 Task: Find connections with filter location Chicacole with filter topic #Websitewith filter profile language French with filter current company Lufthansa Technik with filter school Institute For Technology and Management with filter industry Office Administration with filter service category AssistanceAdvertising with filter keywords title Branch Manager
Action: Mouse moved to (486, 67)
Screenshot: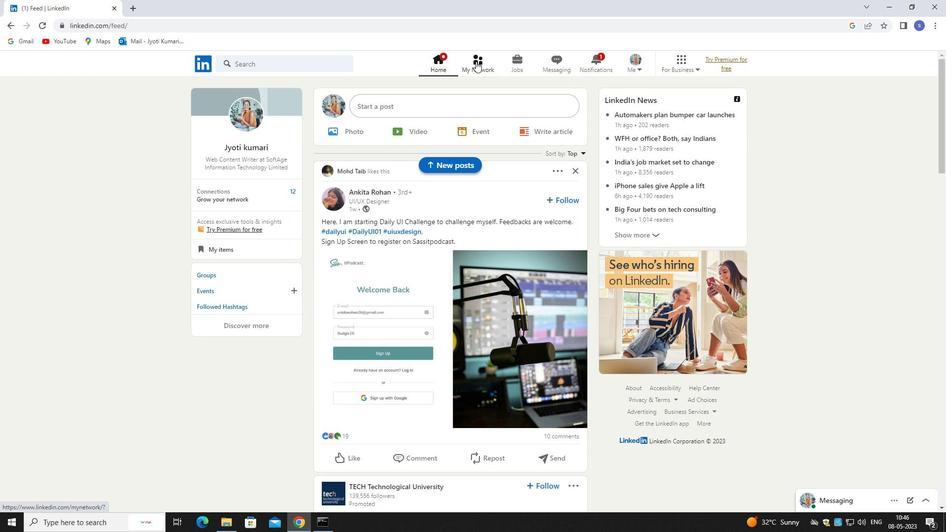 
Action: Mouse pressed left at (486, 67)
Screenshot: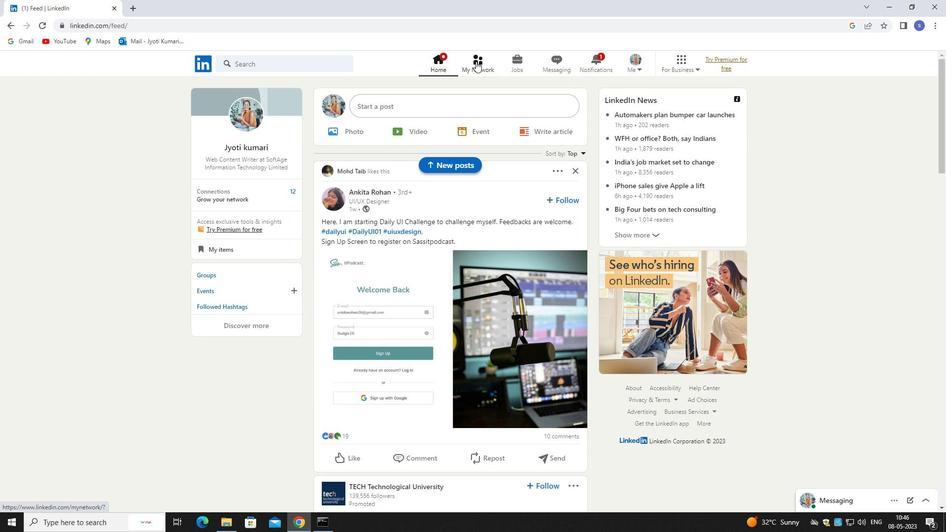 
Action: Mouse moved to (487, 67)
Screenshot: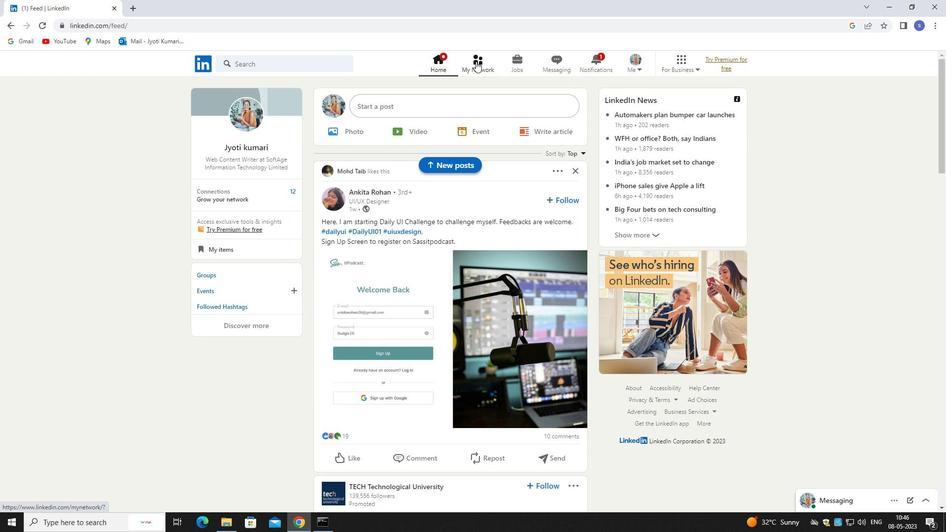 
Action: Mouse pressed left at (487, 67)
Screenshot: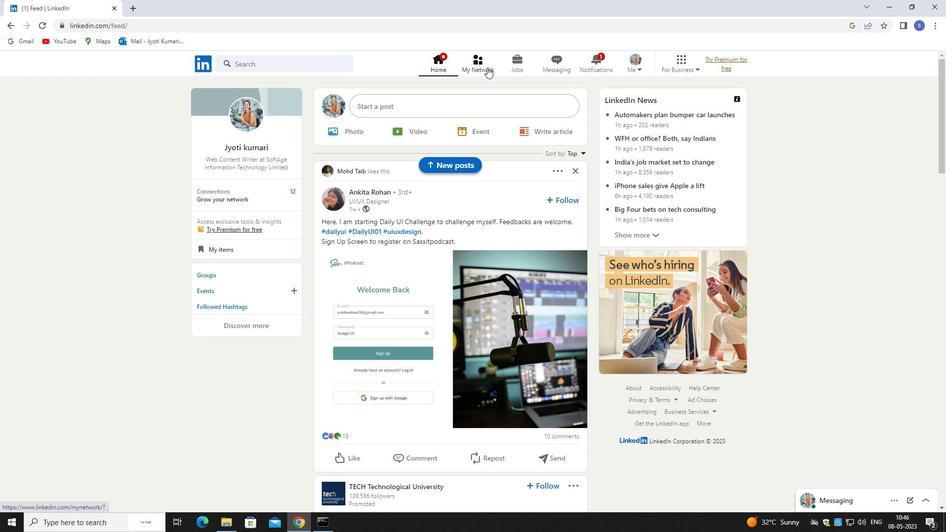 
Action: Mouse moved to (315, 119)
Screenshot: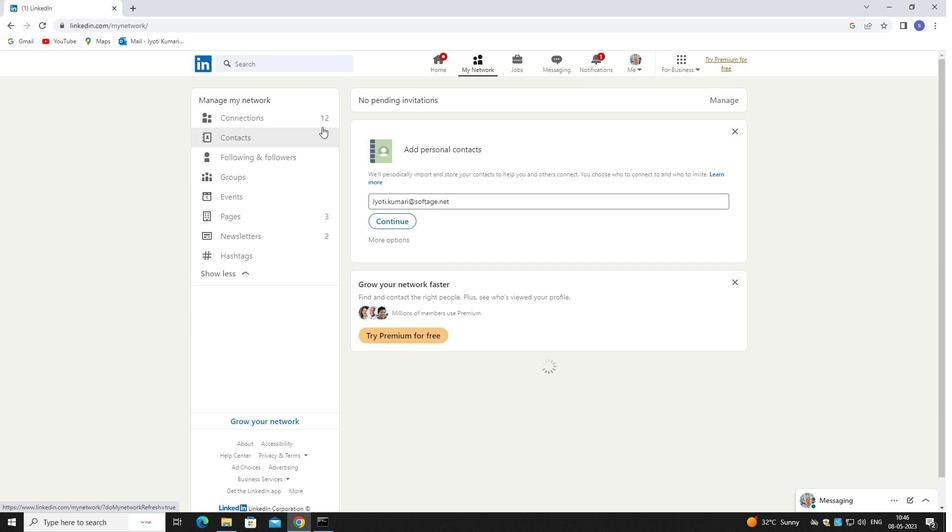 
Action: Mouse pressed left at (315, 119)
Screenshot: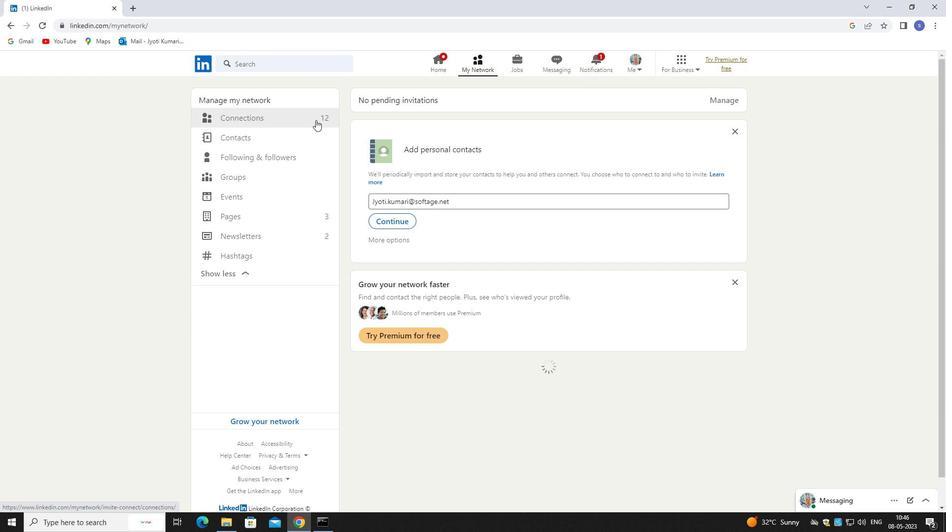 
Action: Mouse moved to (314, 118)
Screenshot: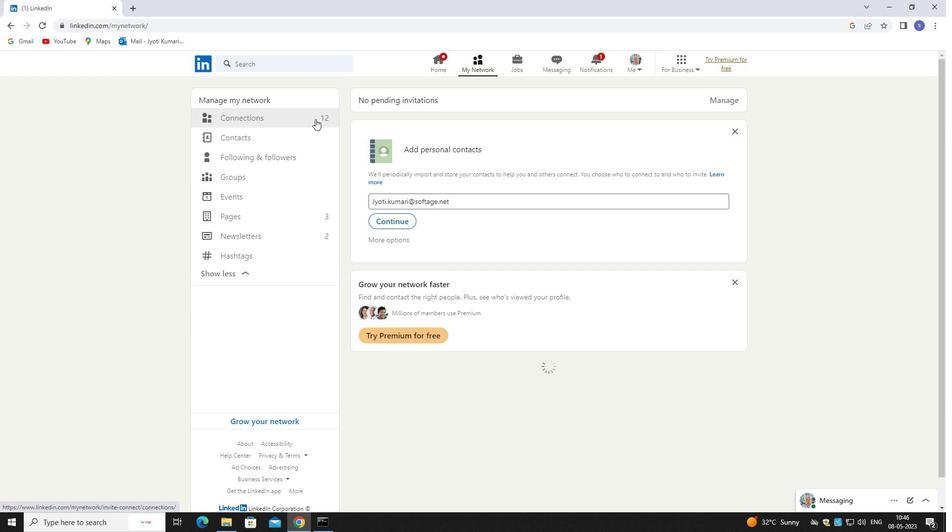 
Action: Mouse pressed left at (314, 118)
Screenshot: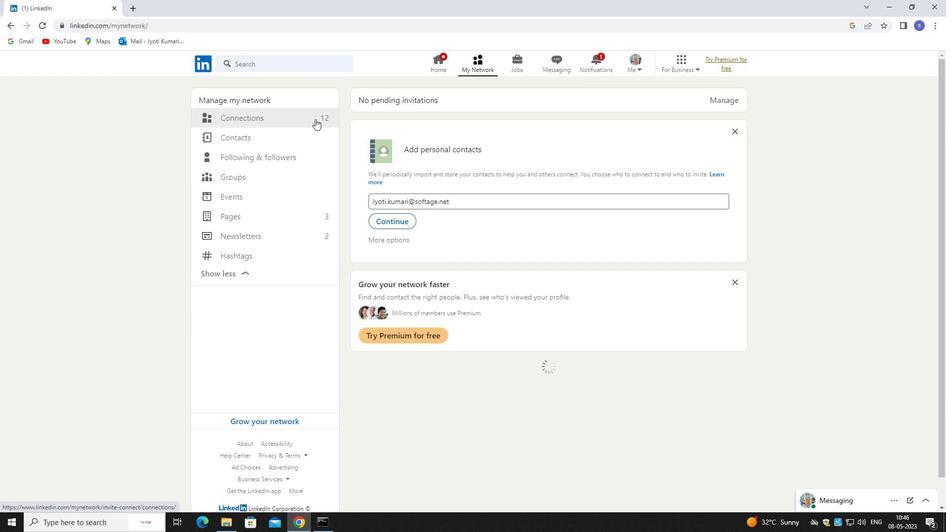 
Action: Mouse moved to (521, 115)
Screenshot: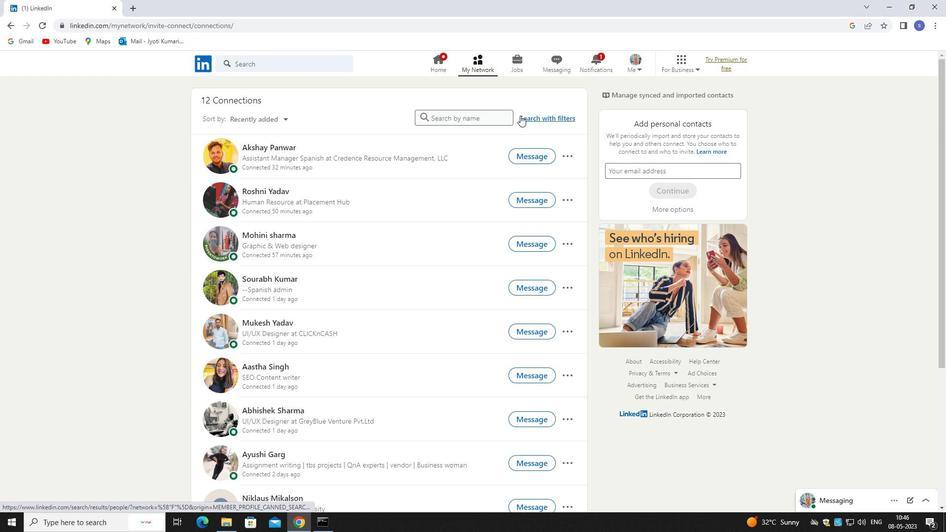 
Action: Mouse pressed left at (521, 115)
Screenshot: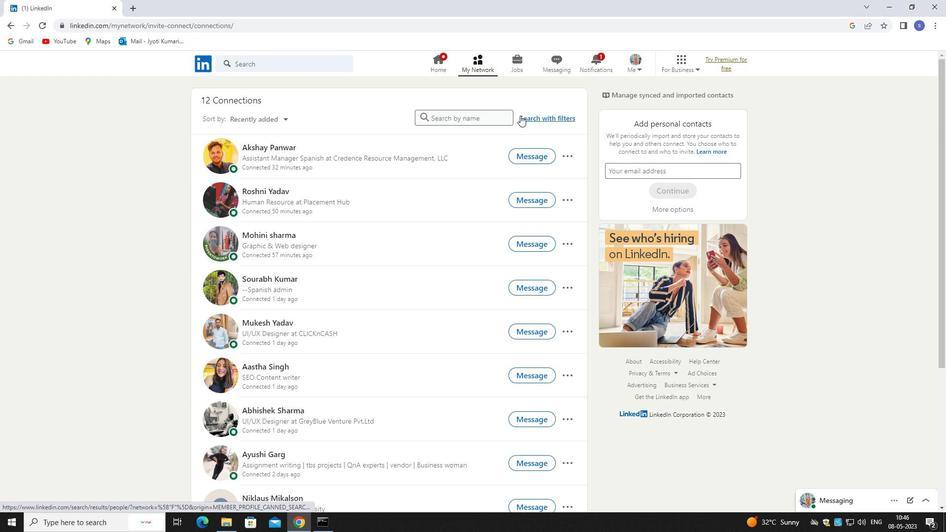 
Action: Mouse pressed left at (521, 115)
Screenshot: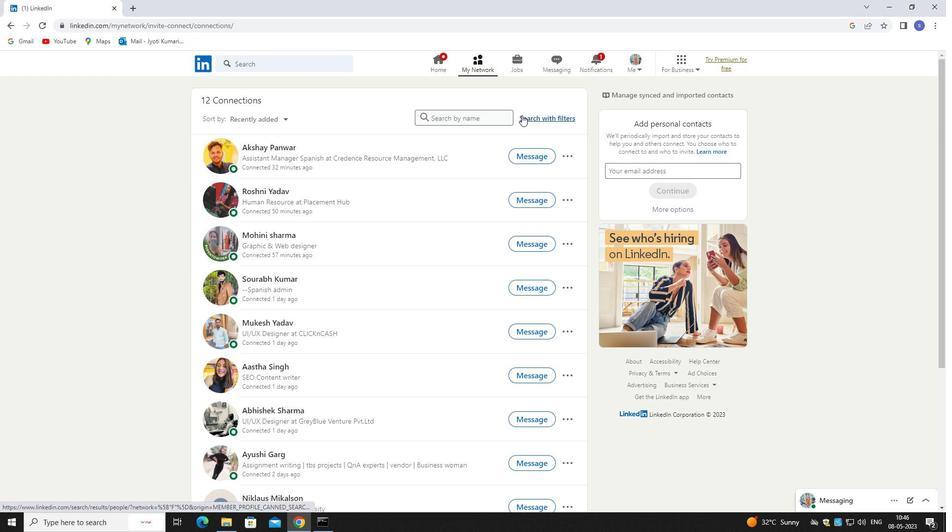 
Action: Mouse moved to (501, 91)
Screenshot: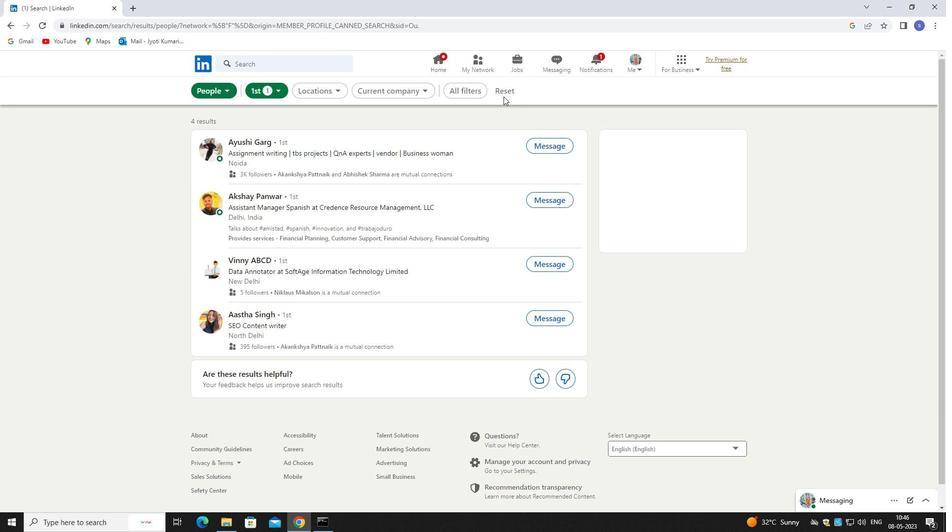
Action: Mouse pressed left at (501, 91)
Screenshot: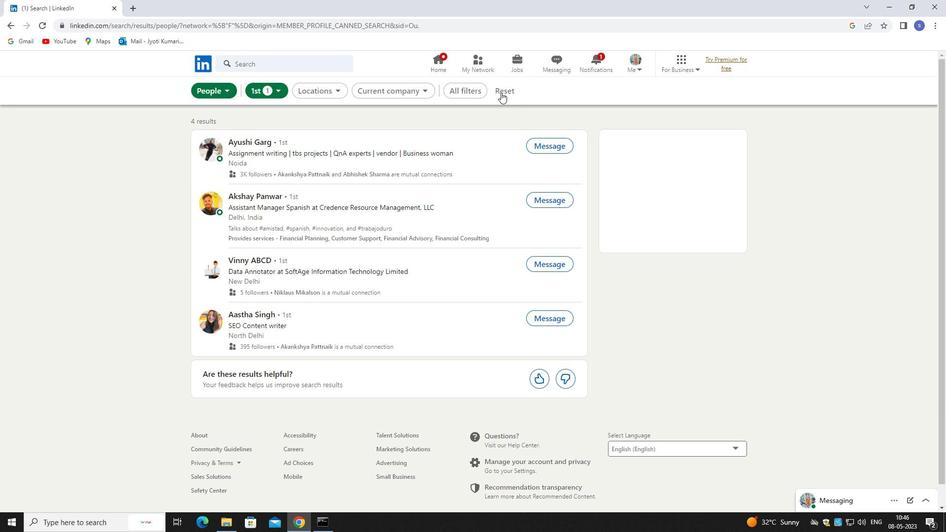 
Action: Mouse moved to (490, 88)
Screenshot: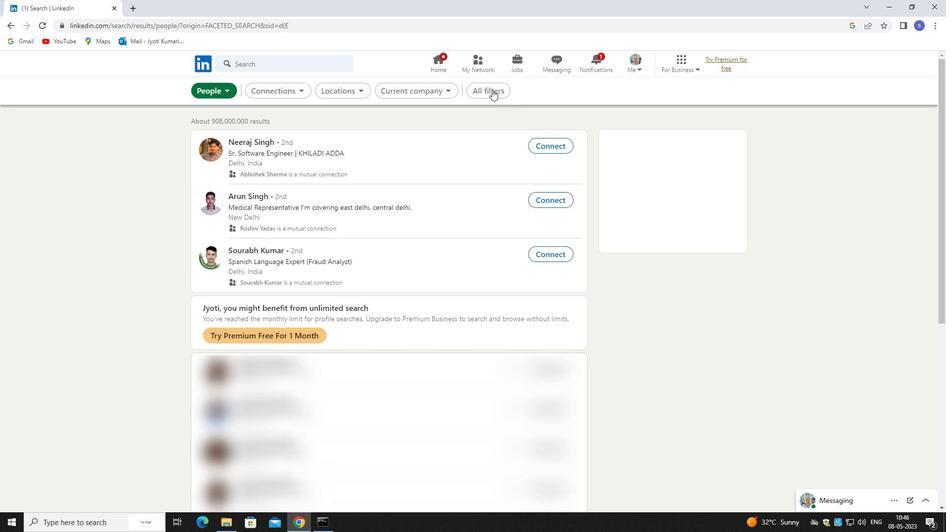 
Action: Mouse pressed left at (490, 88)
Screenshot: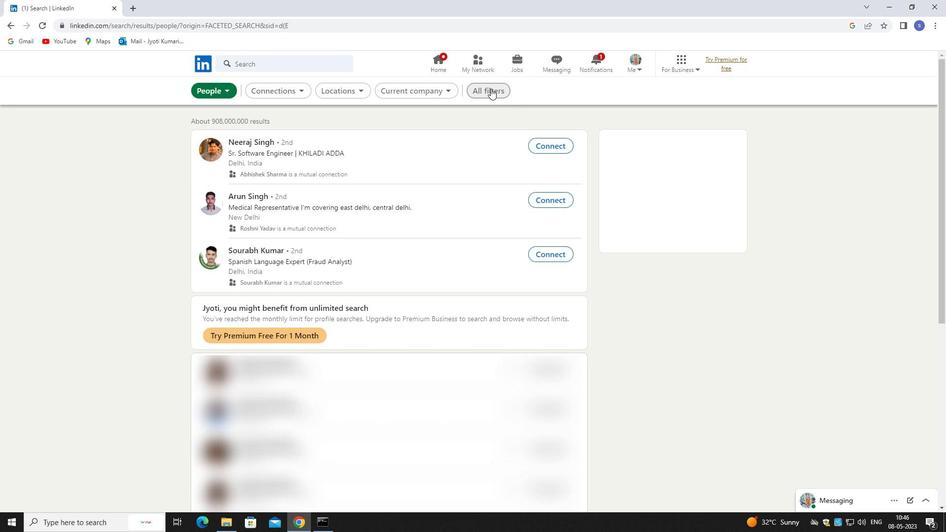 
Action: Mouse moved to (834, 387)
Screenshot: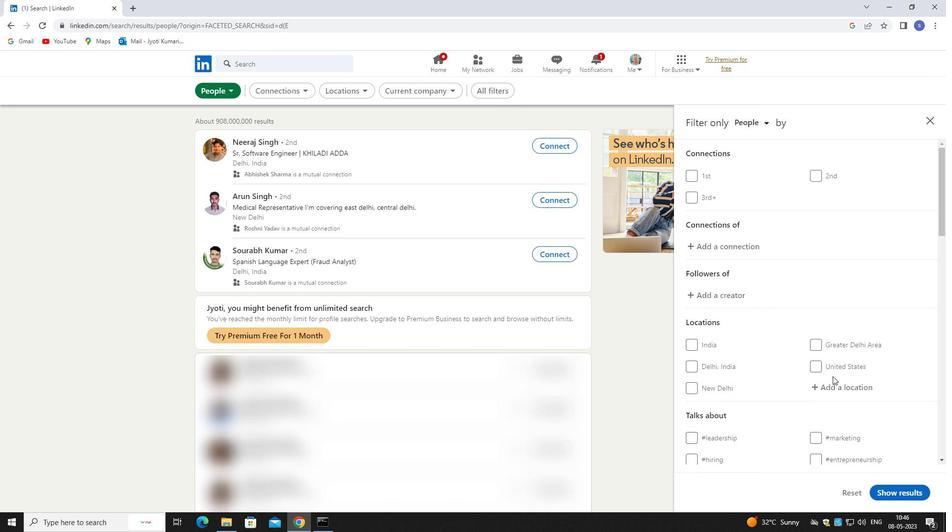 
Action: Mouse pressed left at (834, 387)
Screenshot: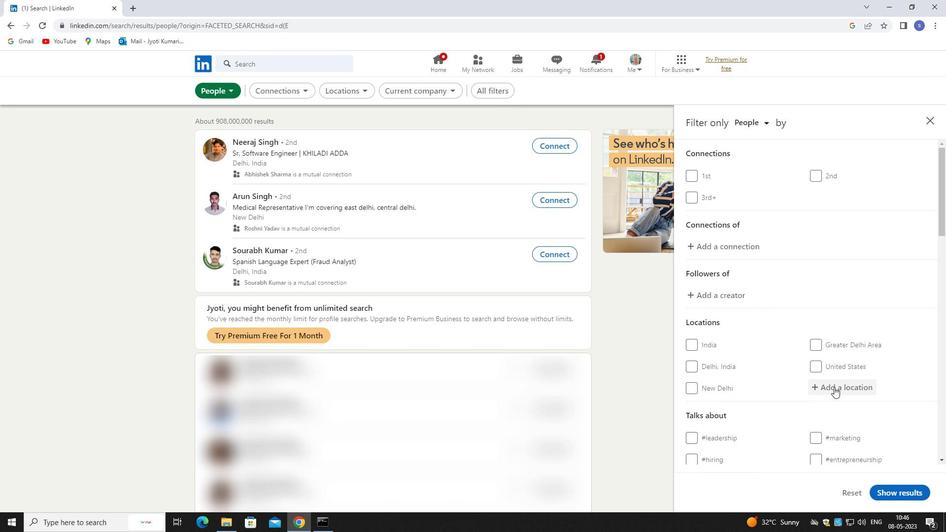 
Action: Mouse moved to (834, 387)
Screenshot: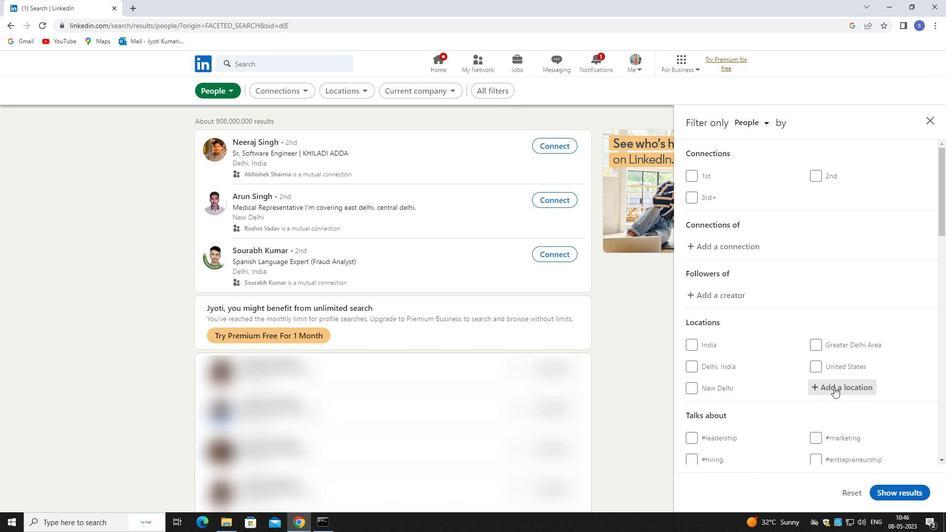 
Action: Key pressed <Key.shift>CHICA
Screenshot: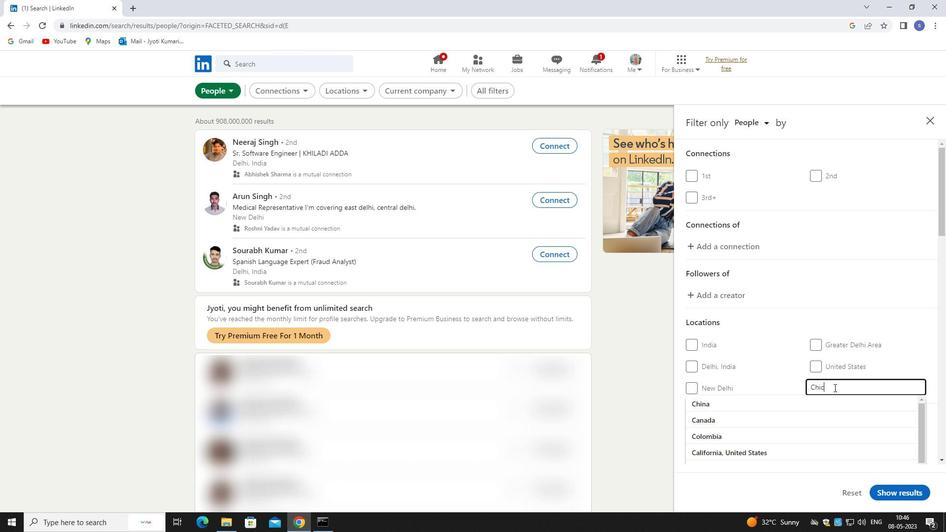 
Action: Mouse moved to (842, 415)
Screenshot: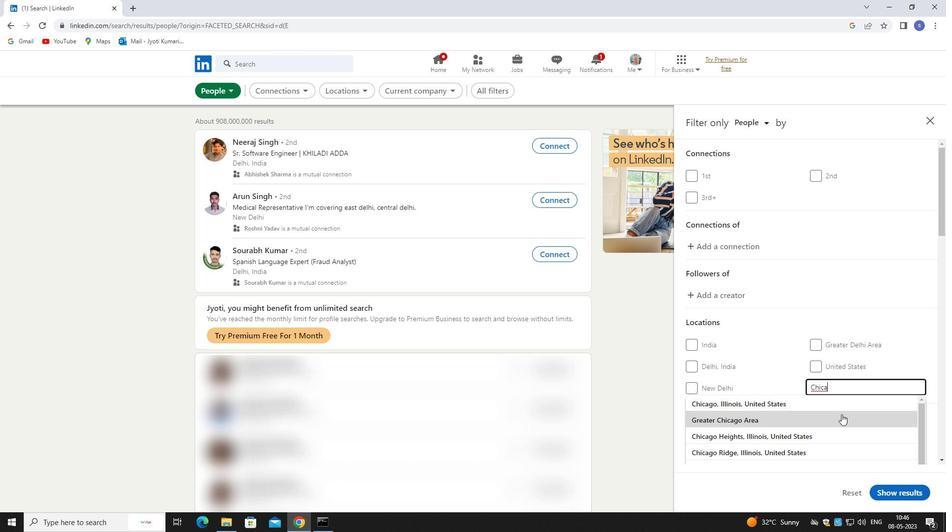
Action: Key pressed COLE
Screenshot: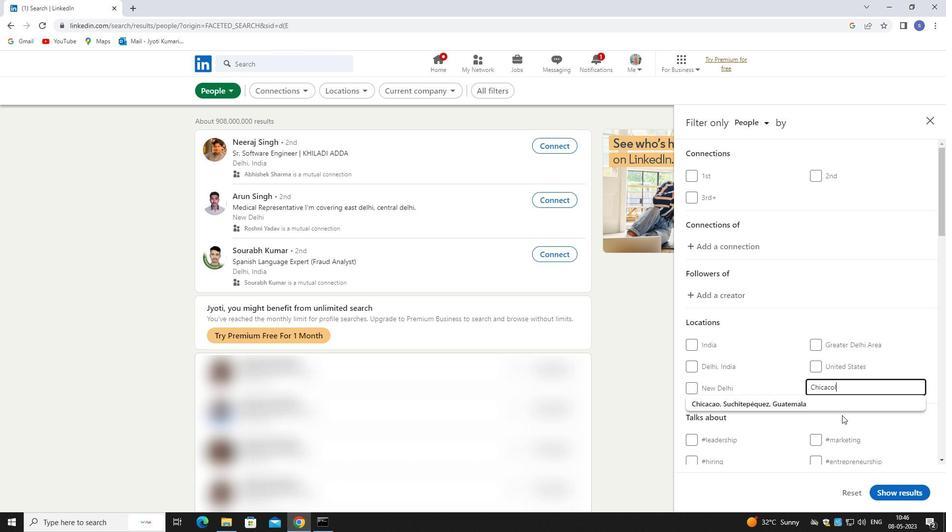 
Action: Mouse moved to (847, 405)
Screenshot: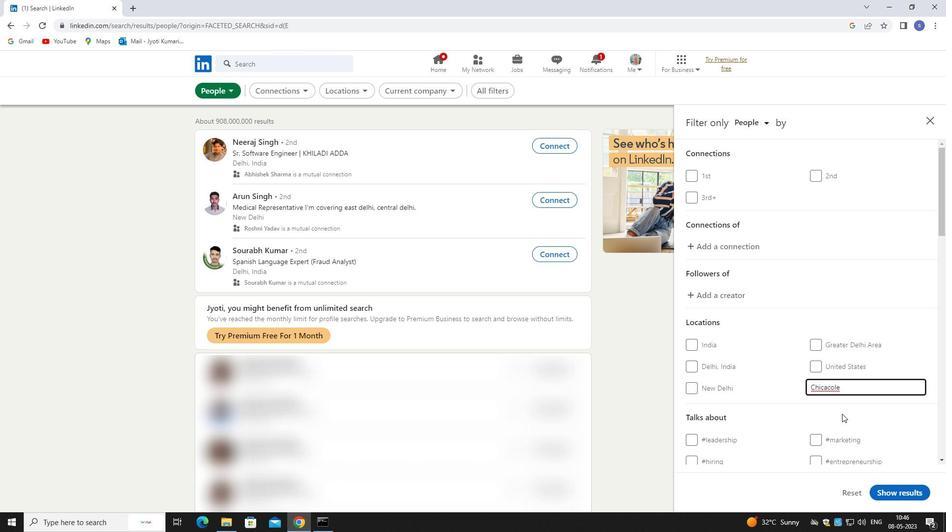 
Action: Key pressed <Key.enter>
Screenshot: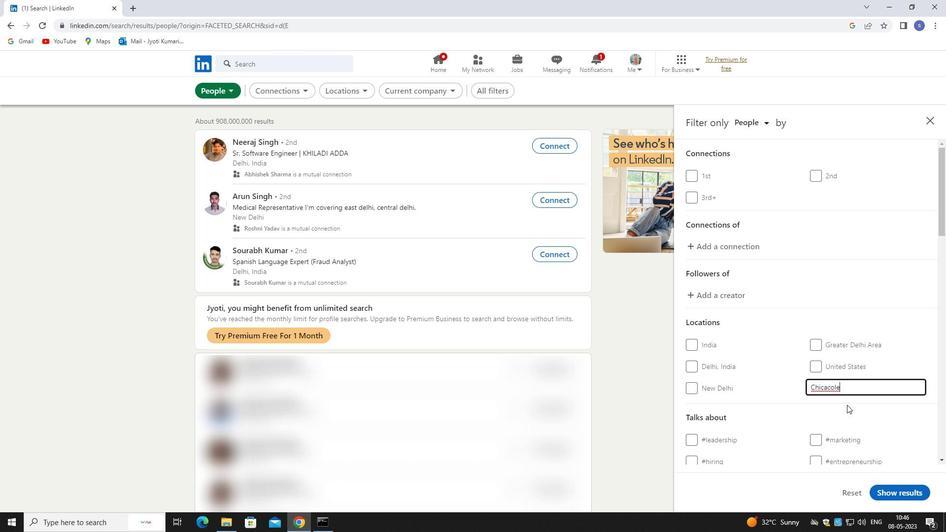 
Action: Mouse moved to (848, 405)
Screenshot: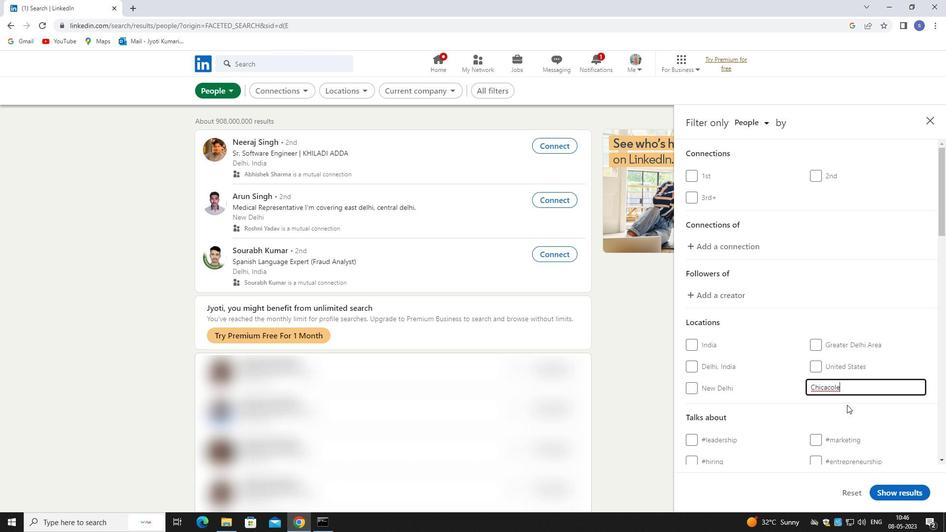 
Action: Mouse scrolled (848, 404) with delta (0, 0)
Screenshot: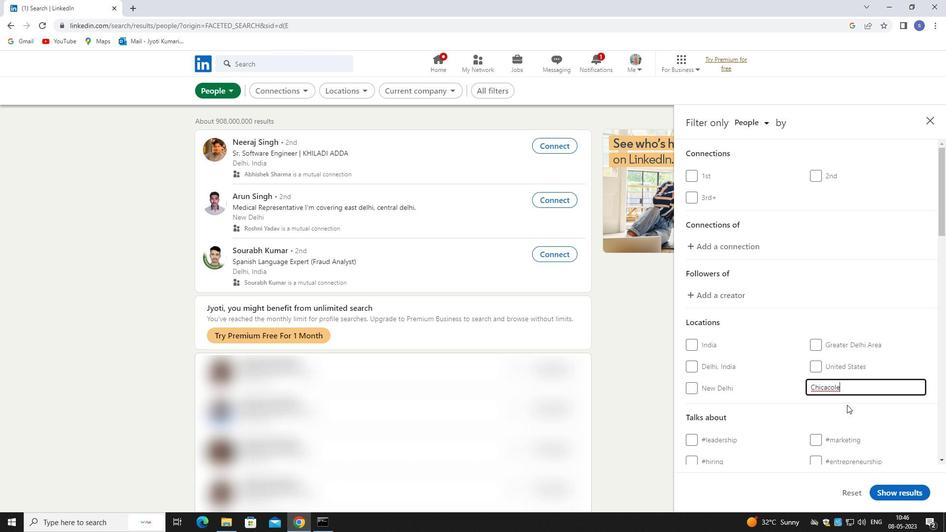 
Action: Mouse moved to (853, 407)
Screenshot: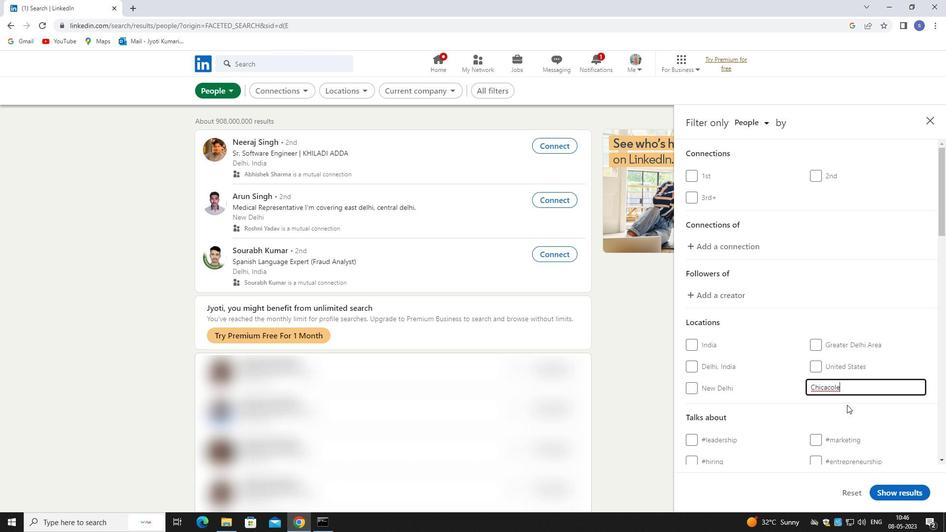 
Action: Mouse scrolled (853, 406) with delta (0, 0)
Screenshot: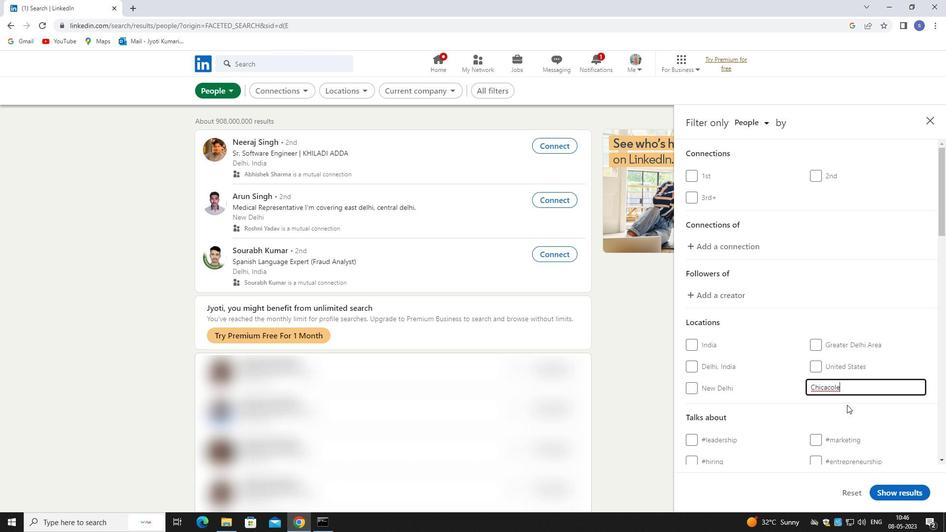 
Action: Mouse moved to (855, 408)
Screenshot: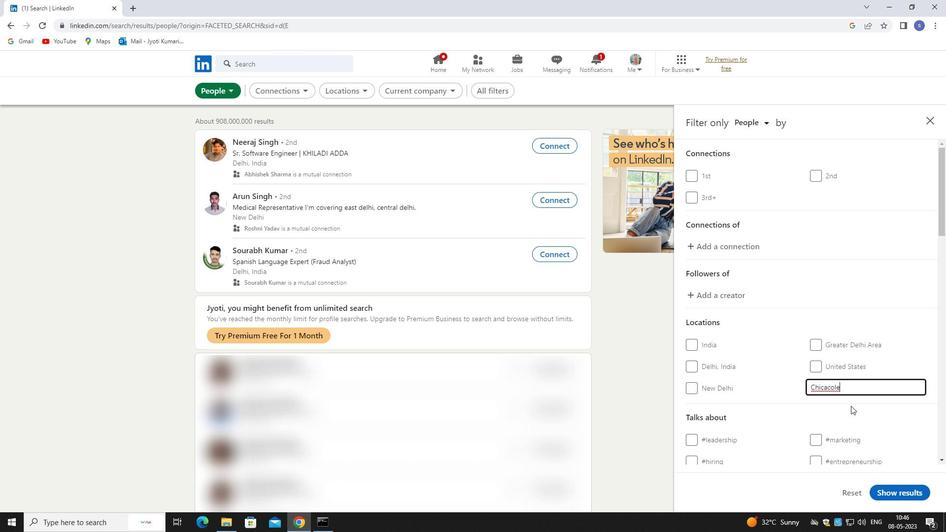 
Action: Mouse scrolled (855, 408) with delta (0, 0)
Screenshot: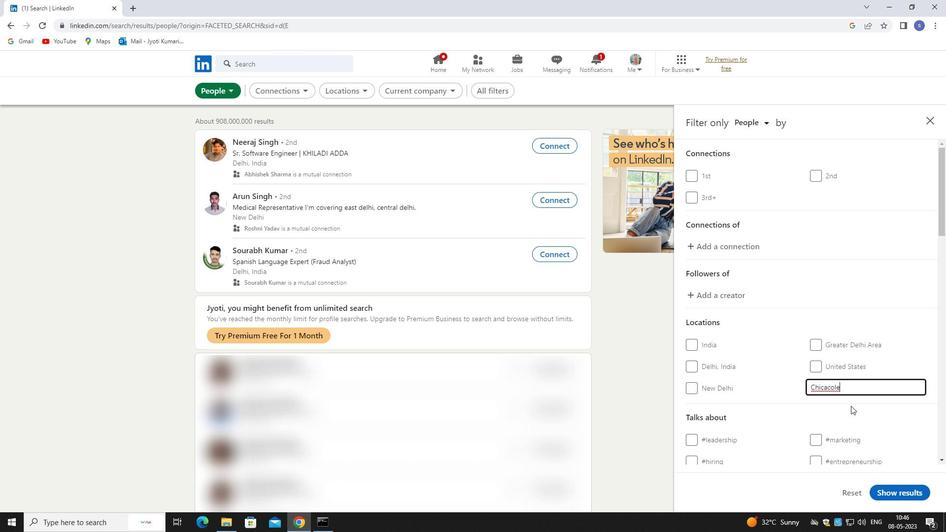 
Action: Mouse moved to (849, 334)
Screenshot: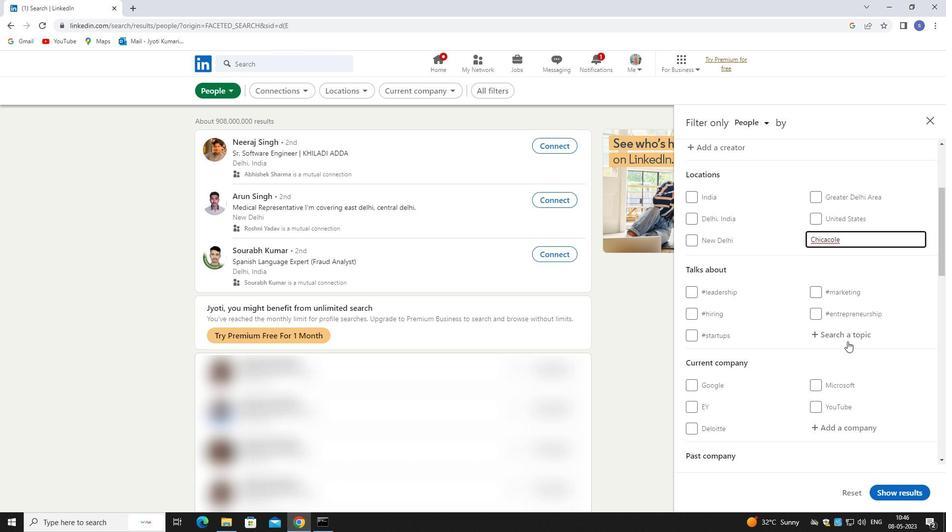
Action: Mouse pressed left at (849, 334)
Screenshot: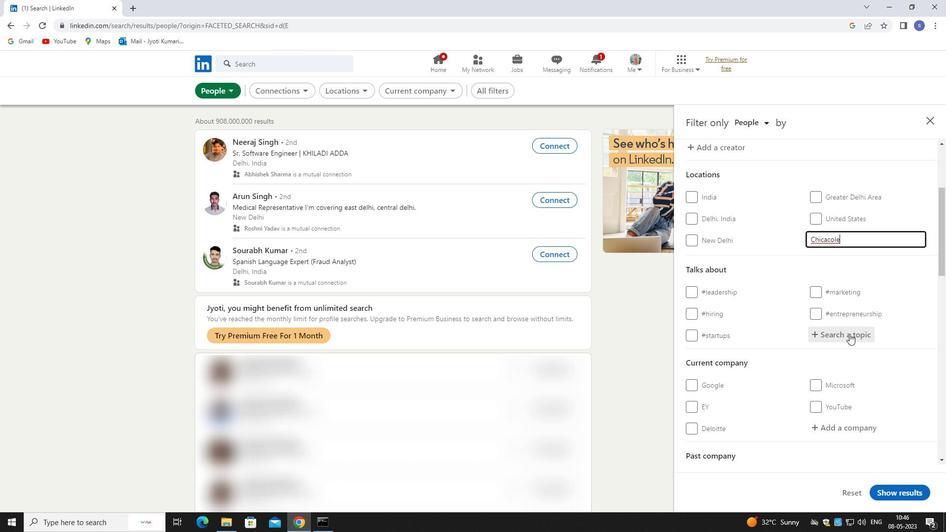 
Action: Mouse moved to (850, 334)
Screenshot: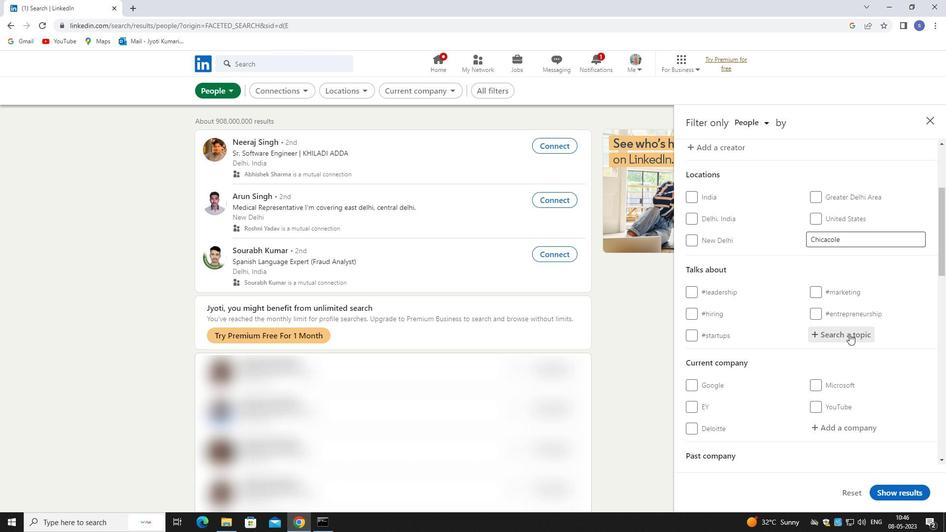 
Action: Key pressed WEBSITE
Screenshot: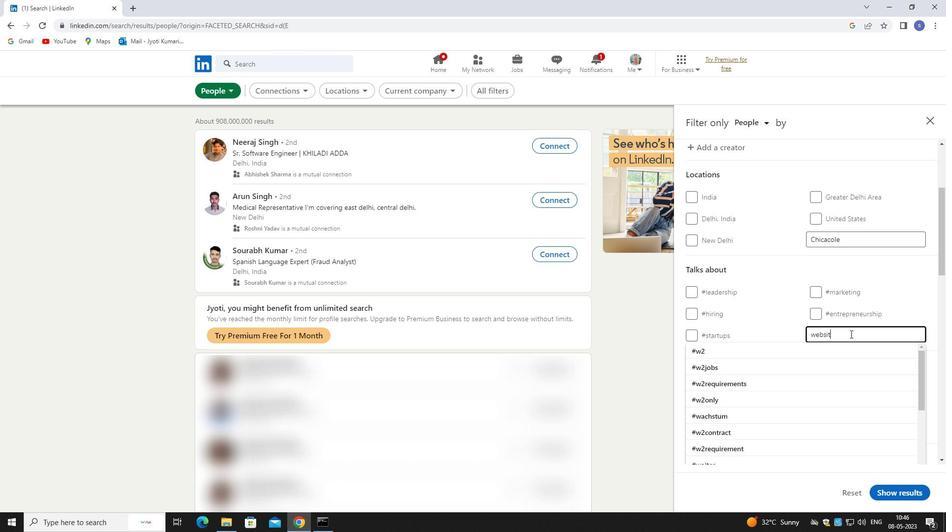 
Action: Mouse moved to (854, 347)
Screenshot: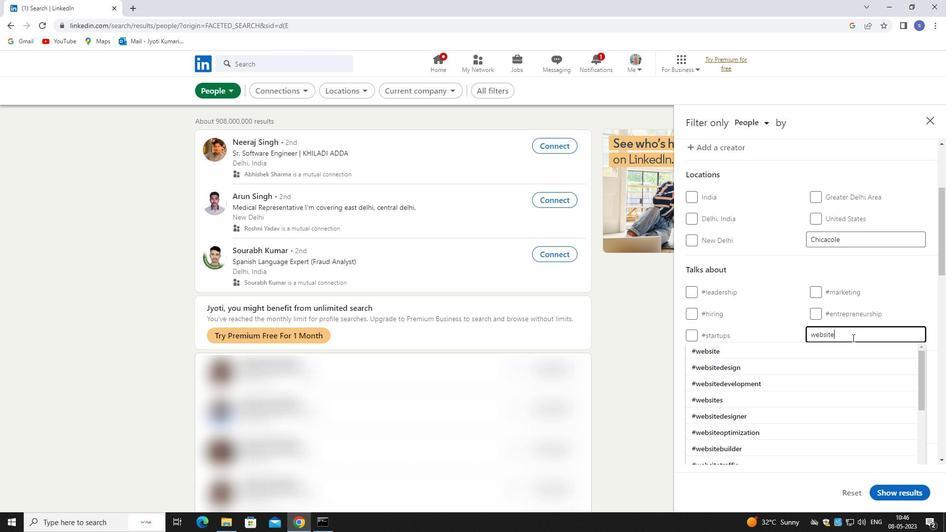 
Action: Mouse pressed left at (854, 347)
Screenshot: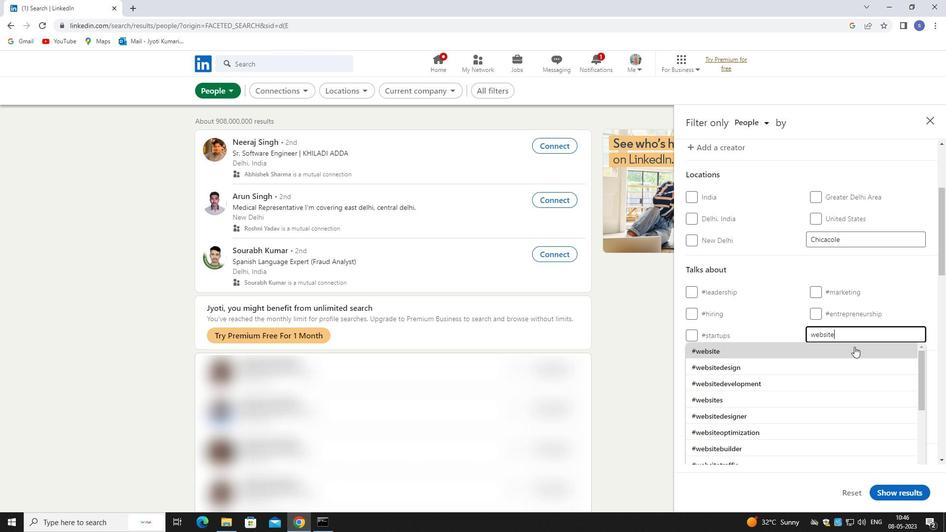 
Action: Mouse moved to (855, 347)
Screenshot: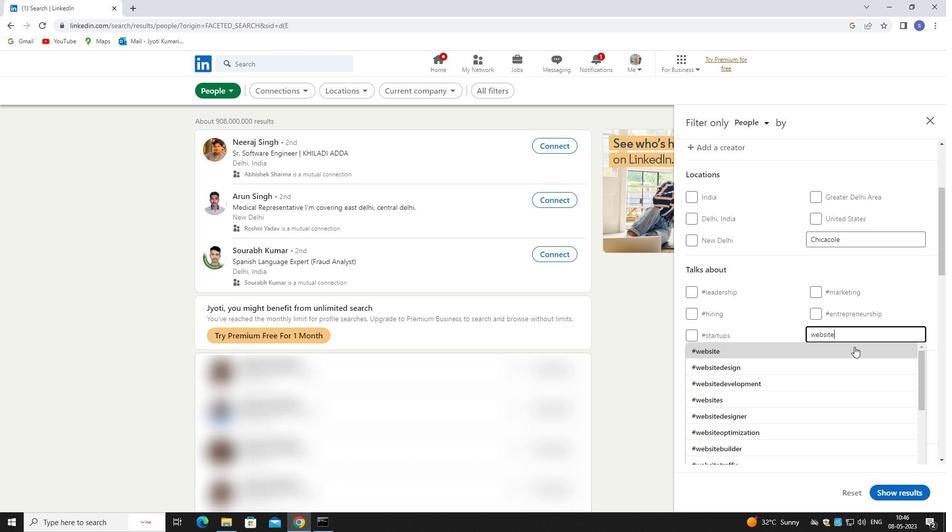 
Action: Mouse scrolled (855, 347) with delta (0, 0)
Screenshot: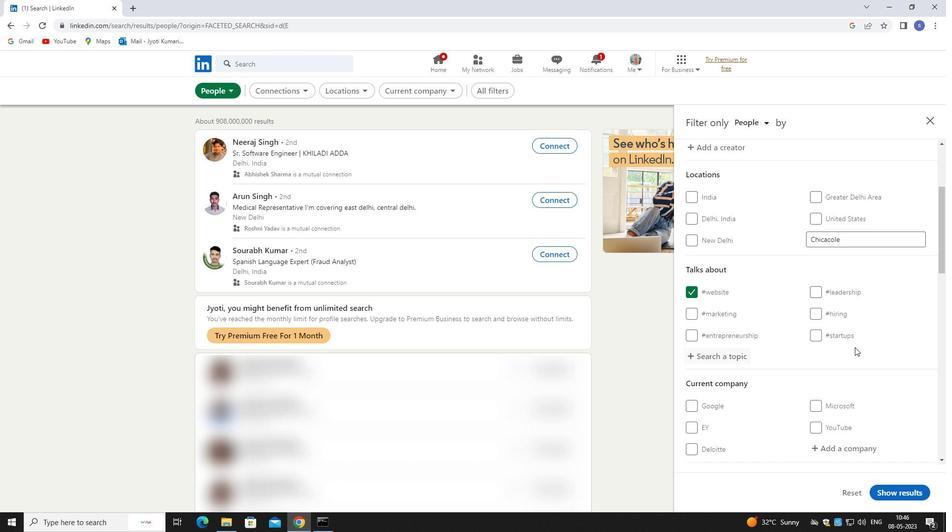 
Action: Mouse scrolled (855, 347) with delta (0, 0)
Screenshot: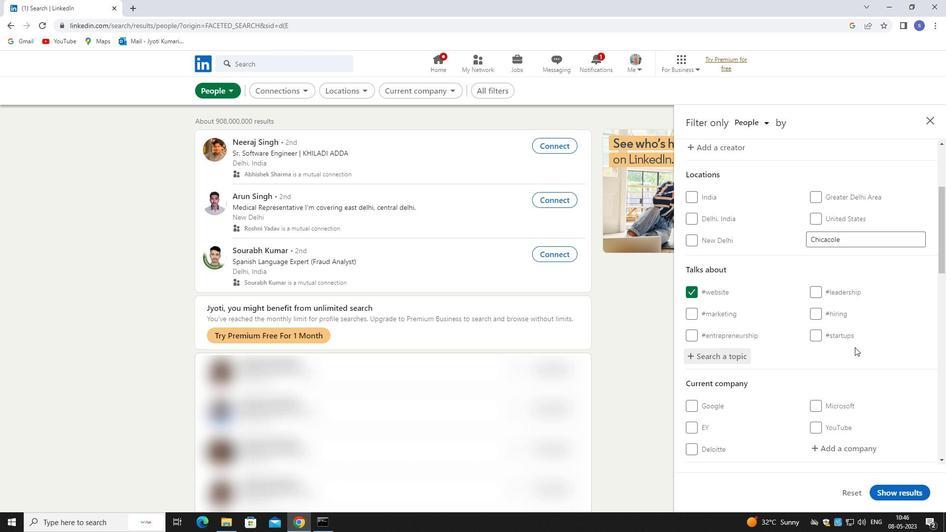 
Action: Mouse scrolled (855, 347) with delta (0, 0)
Screenshot: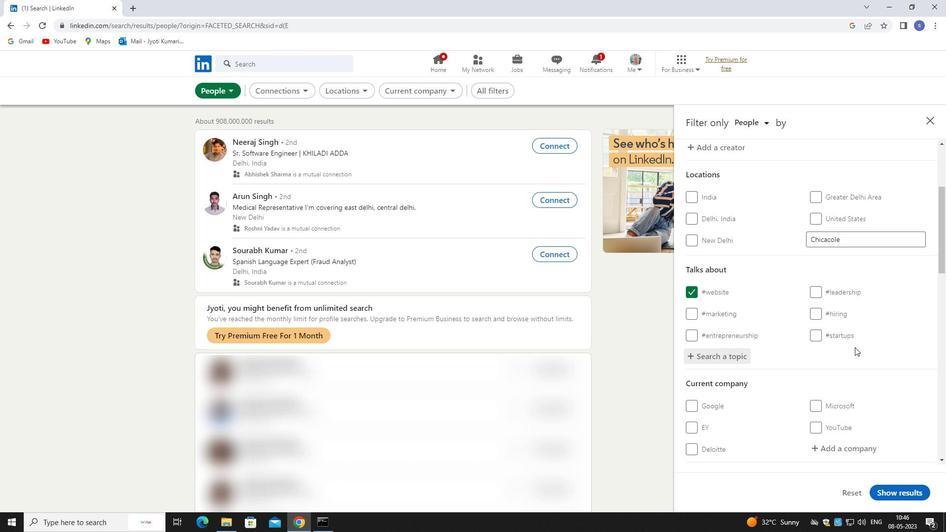 
Action: Mouse moved to (854, 304)
Screenshot: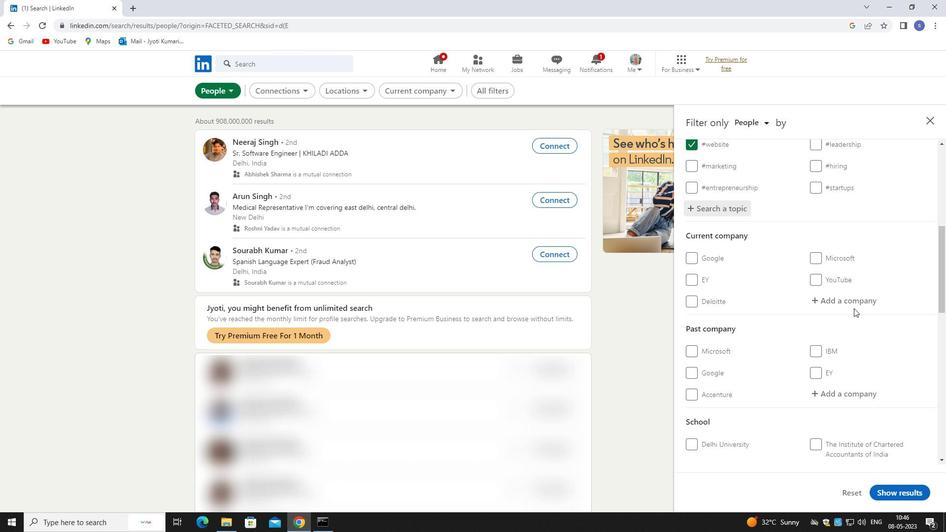 
Action: Mouse pressed left at (854, 304)
Screenshot: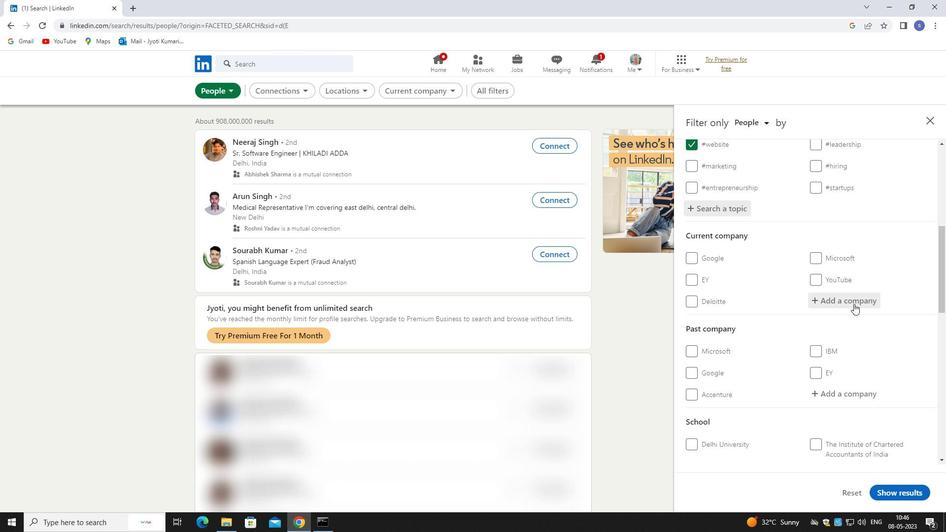 
Action: Key pressed <Key.shift>LUFTH
Screenshot: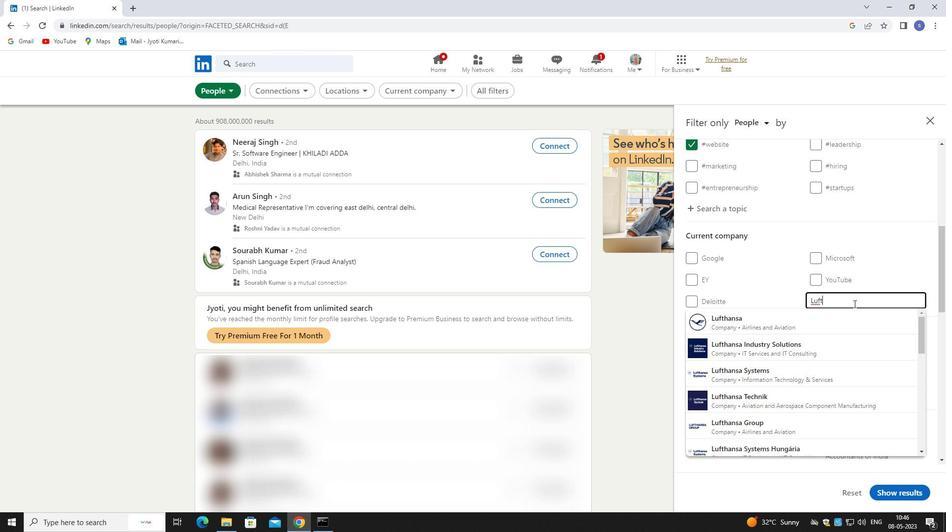 
Action: Mouse moved to (873, 348)
Screenshot: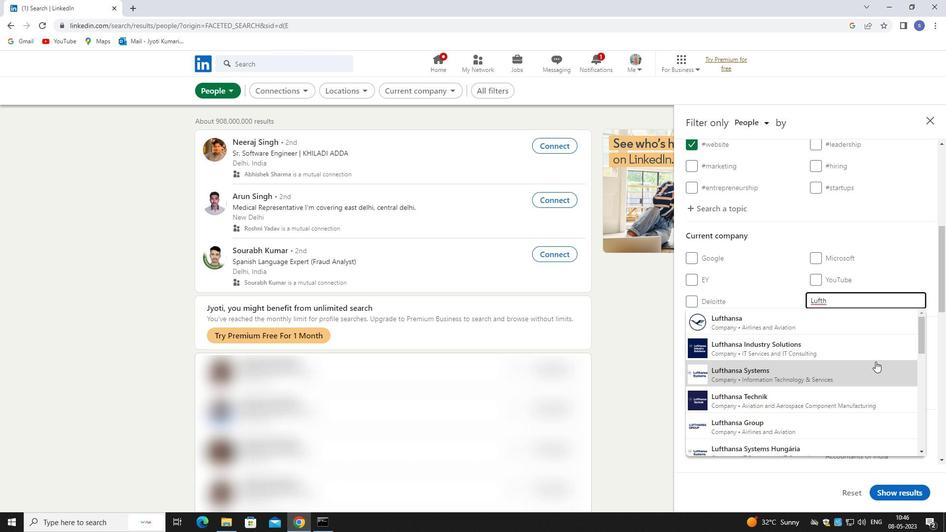 
Action: Mouse scrolled (873, 348) with delta (0, 0)
Screenshot: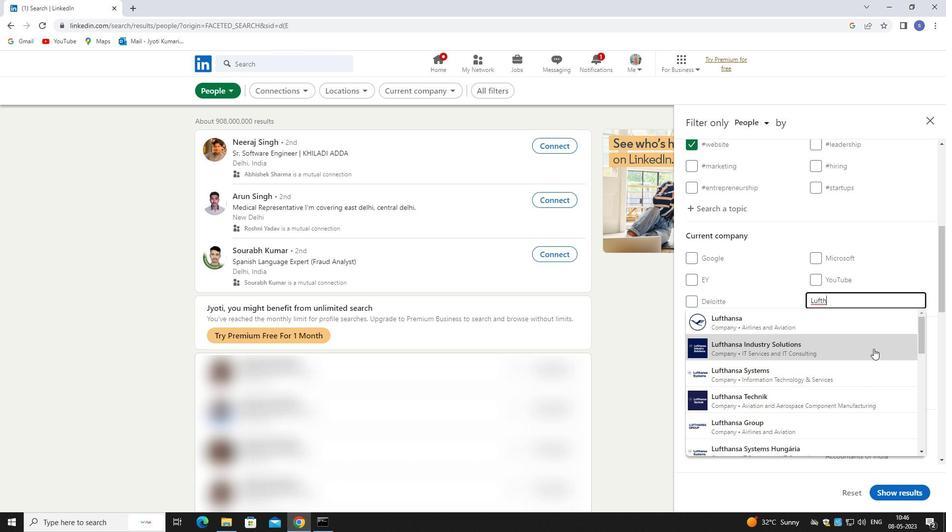 
Action: Mouse scrolled (873, 348) with delta (0, 0)
Screenshot: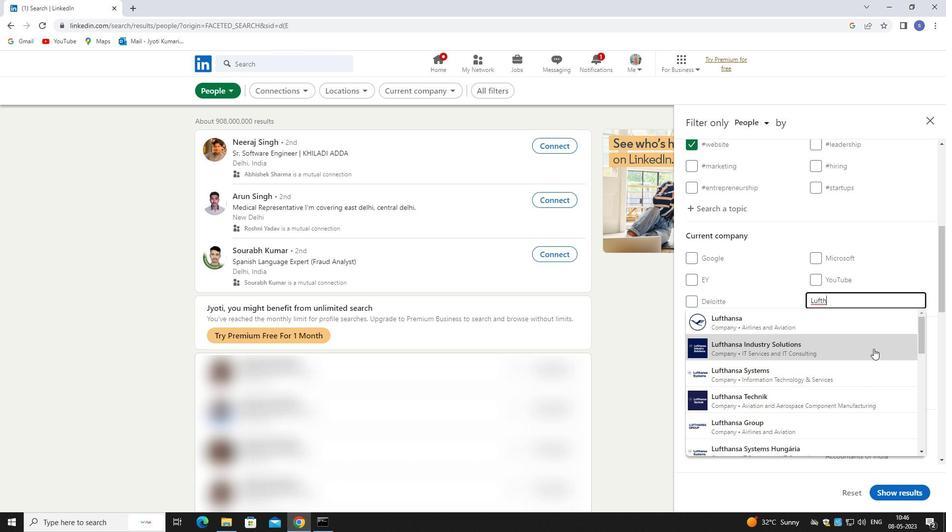 
Action: Mouse scrolled (873, 348) with delta (0, 0)
Screenshot: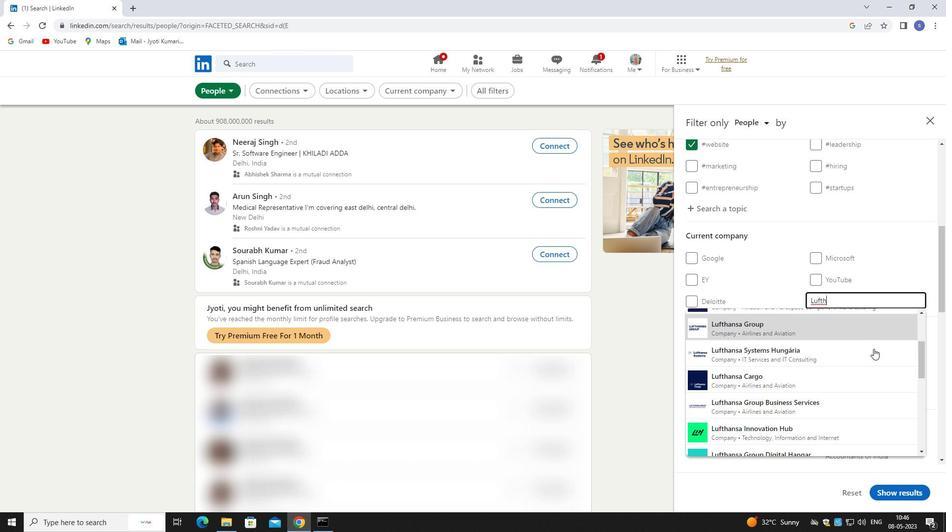 
Action: Mouse scrolled (873, 348) with delta (0, 0)
Screenshot: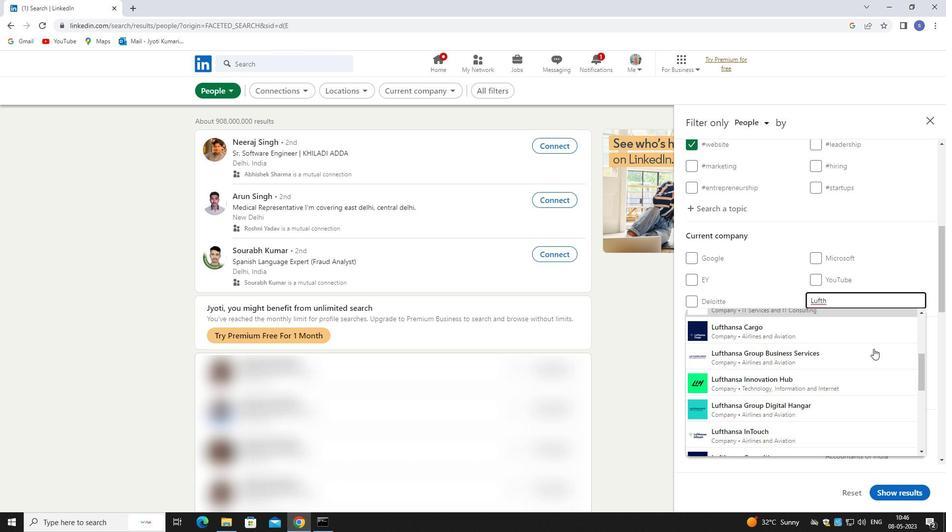 
Action: Mouse scrolled (873, 348) with delta (0, 0)
Screenshot: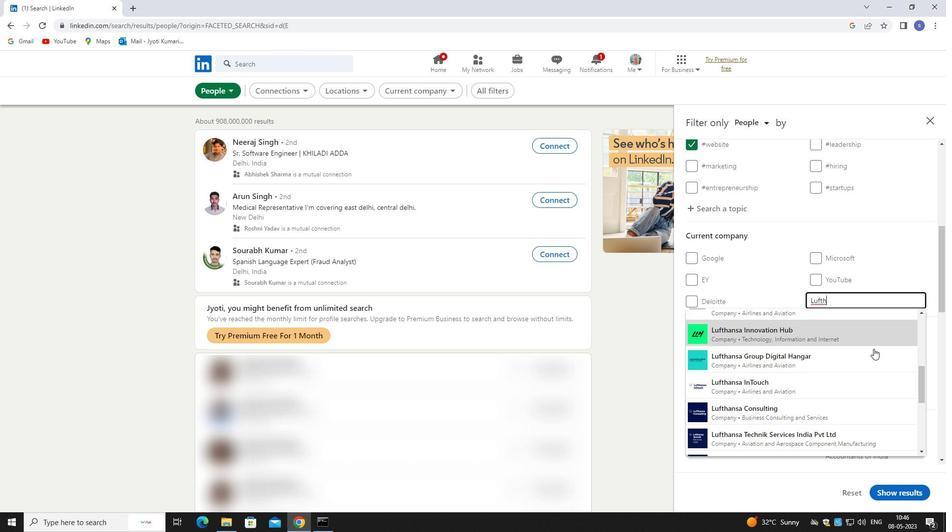 
Action: Mouse scrolled (873, 348) with delta (0, 0)
Screenshot: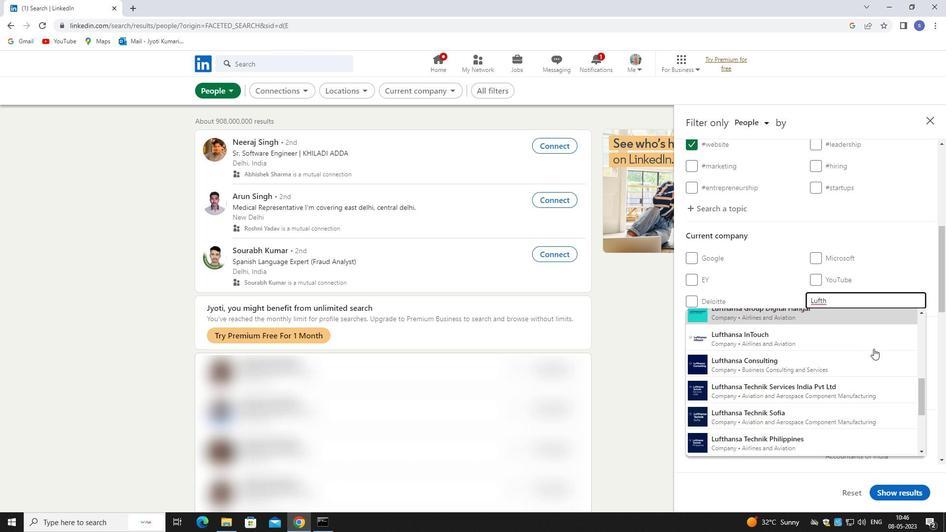 
Action: Mouse moved to (882, 338)
Screenshot: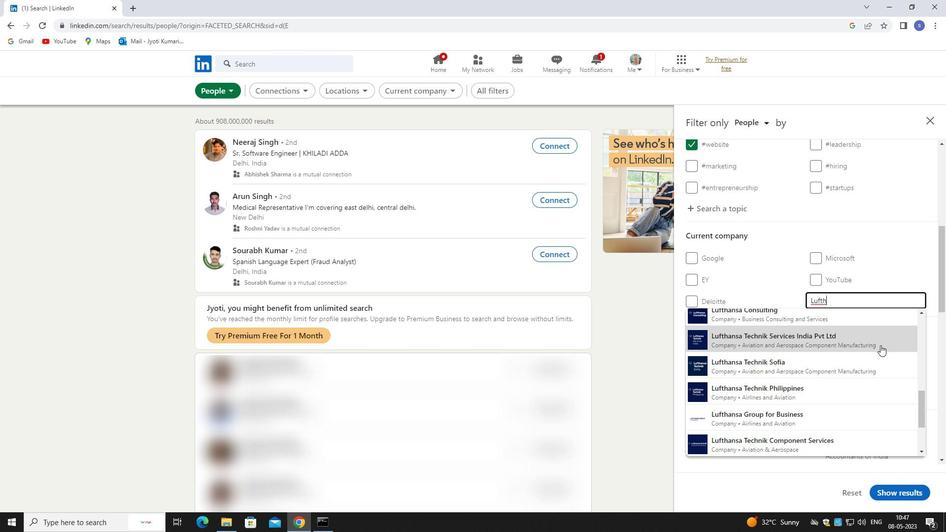 
Action: Mouse pressed left at (882, 338)
Screenshot: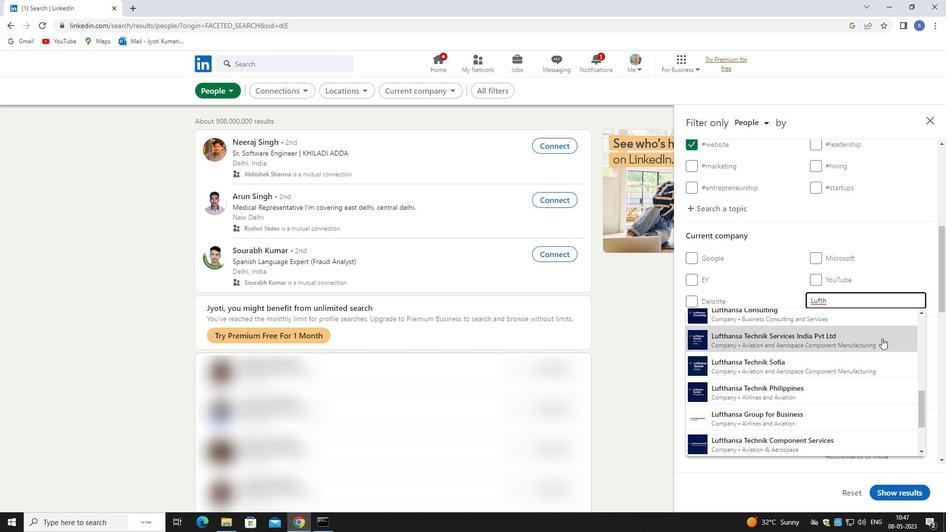 
Action: Mouse moved to (880, 347)
Screenshot: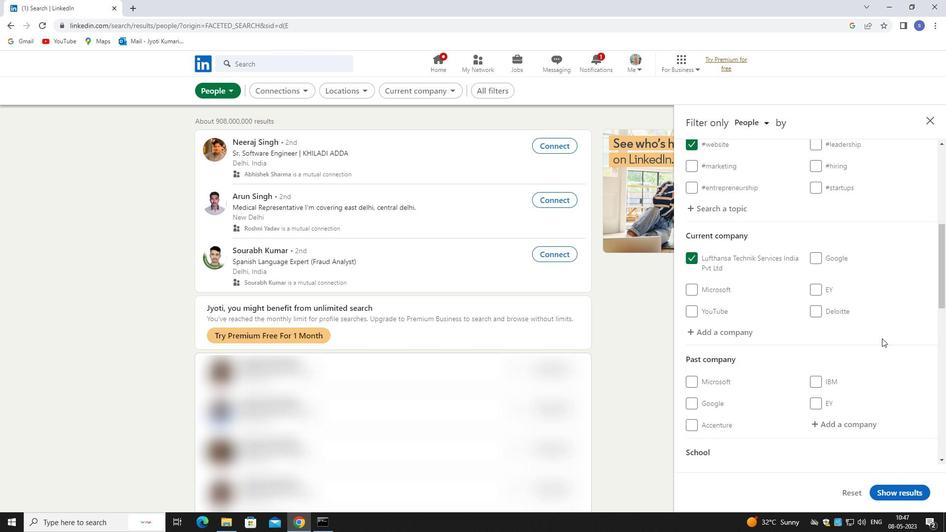 
Action: Mouse scrolled (880, 346) with delta (0, 0)
Screenshot: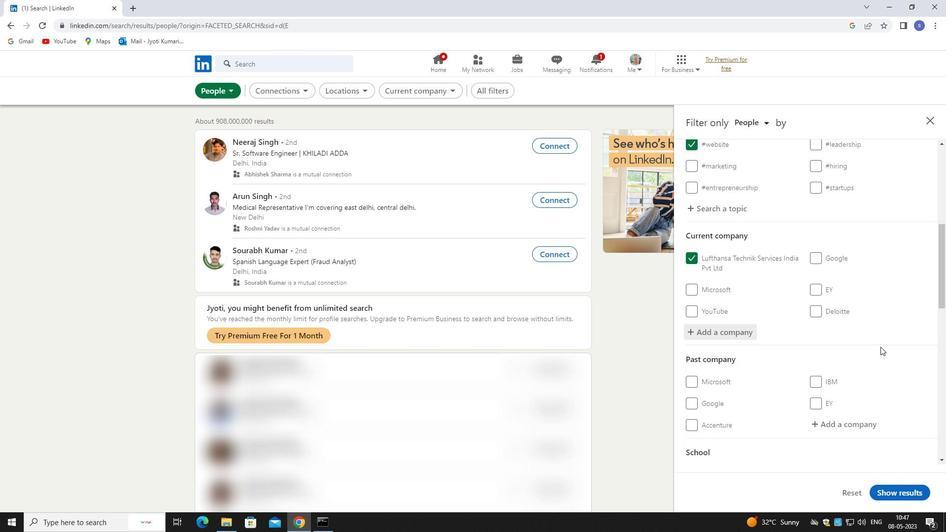 
Action: Mouse moved to (880, 347)
Screenshot: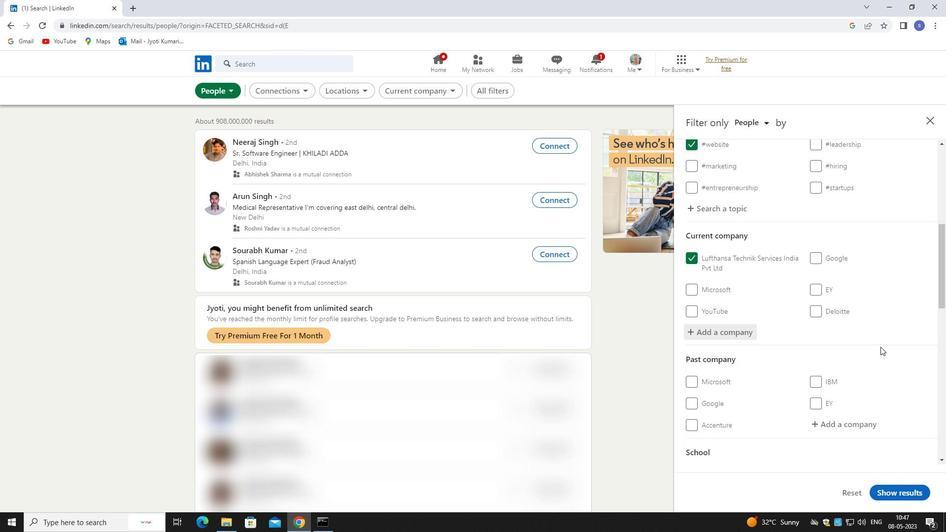 
Action: Mouse scrolled (880, 347) with delta (0, 0)
Screenshot: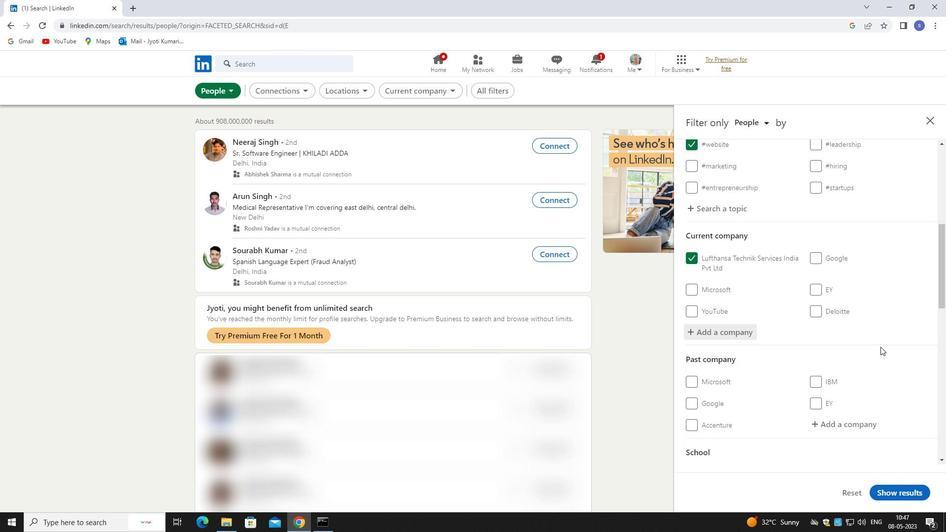 
Action: Mouse scrolled (880, 347) with delta (0, 0)
Screenshot: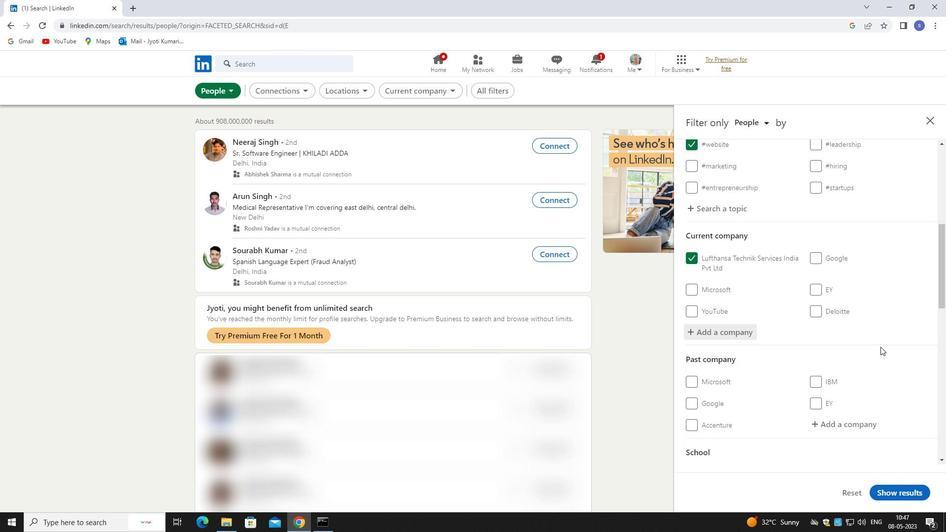 
Action: Mouse moved to (848, 388)
Screenshot: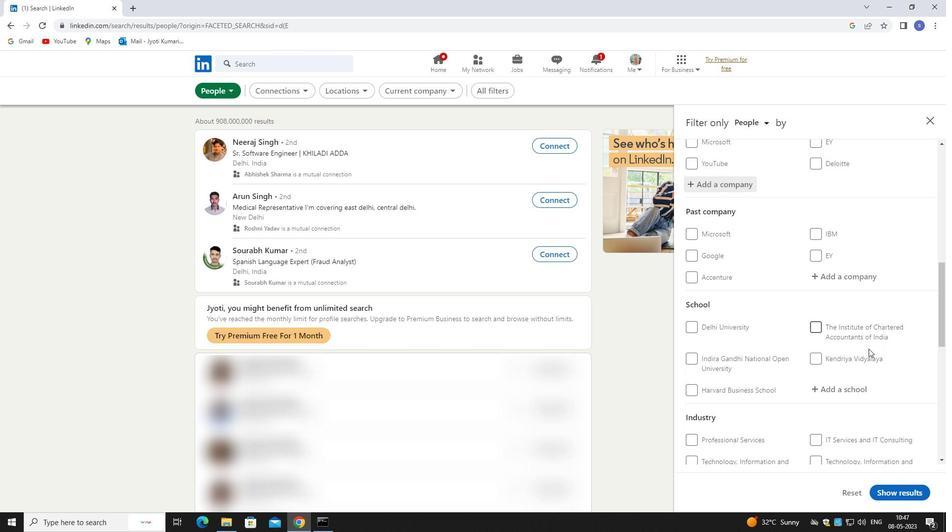 
Action: Mouse pressed left at (848, 388)
Screenshot: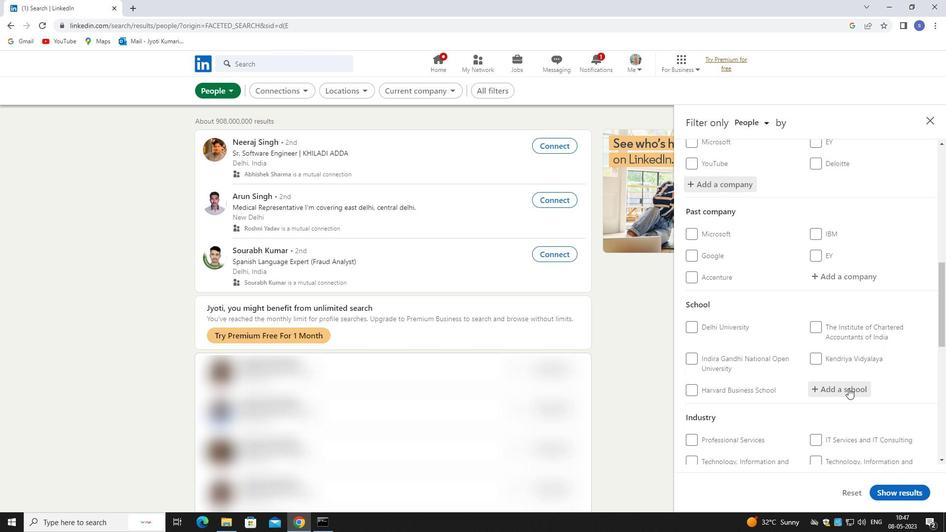 
Action: Key pressed INSTITUTE<Key.space>FOR<Key.space><Key.shift>TECH
Screenshot: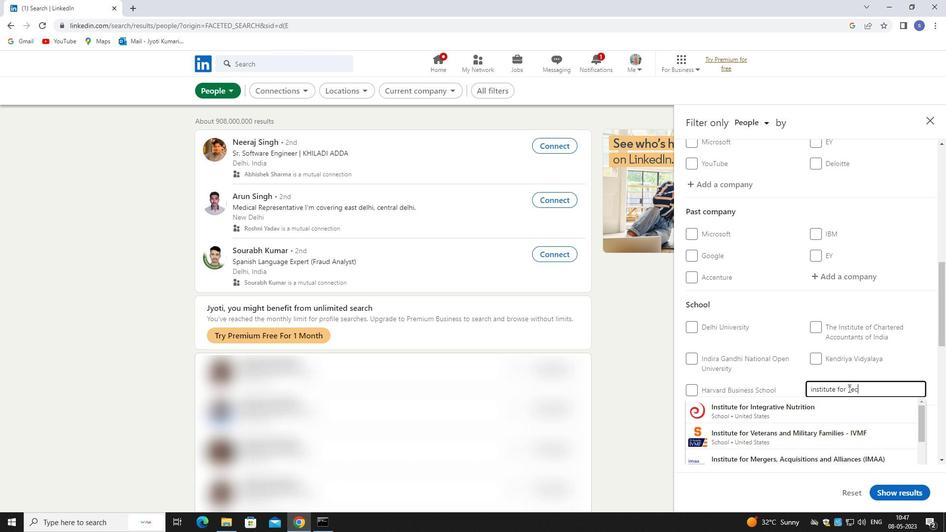
Action: Mouse moved to (840, 407)
Screenshot: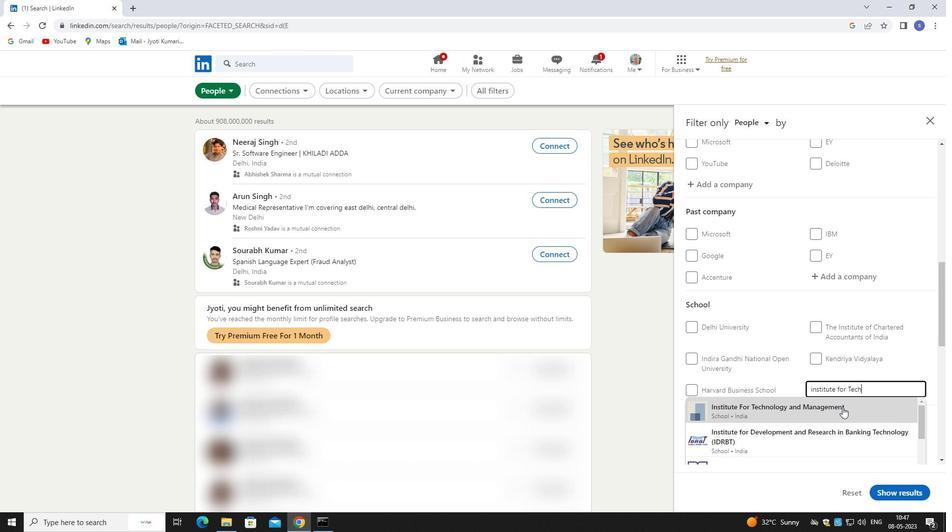 
Action: Mouse pressed left at (840, 407)
Screenshot: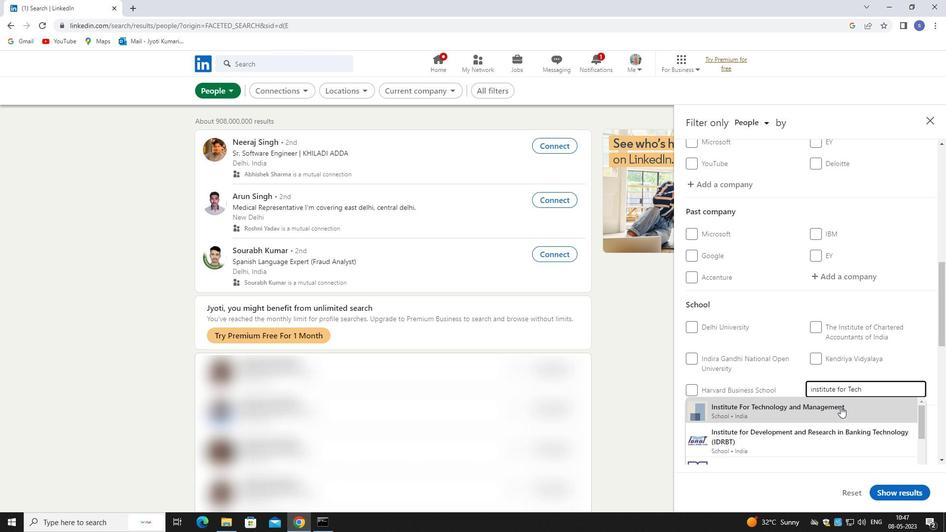 
Action: Mouse moved to (840, 402)
Screenshot: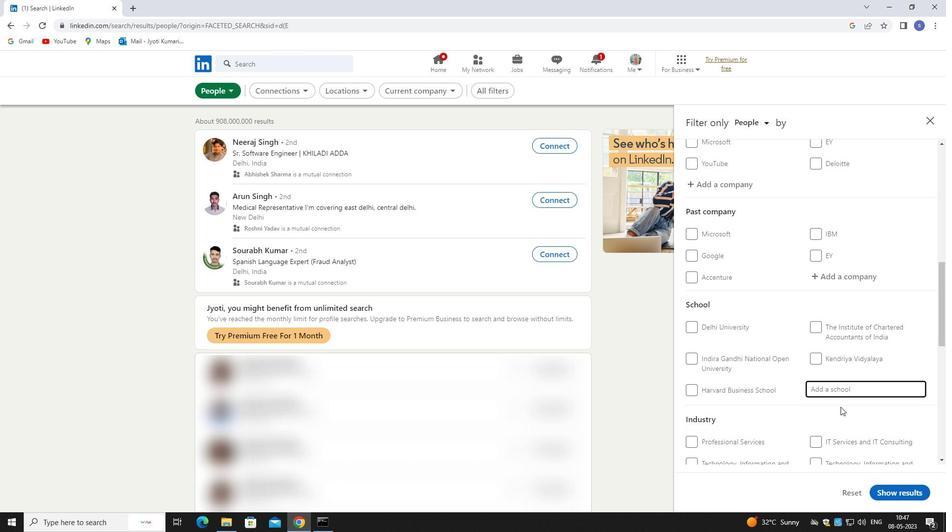 
Action: Mouse scrolled (840, 402) with delta (0, 0)
Screenshot: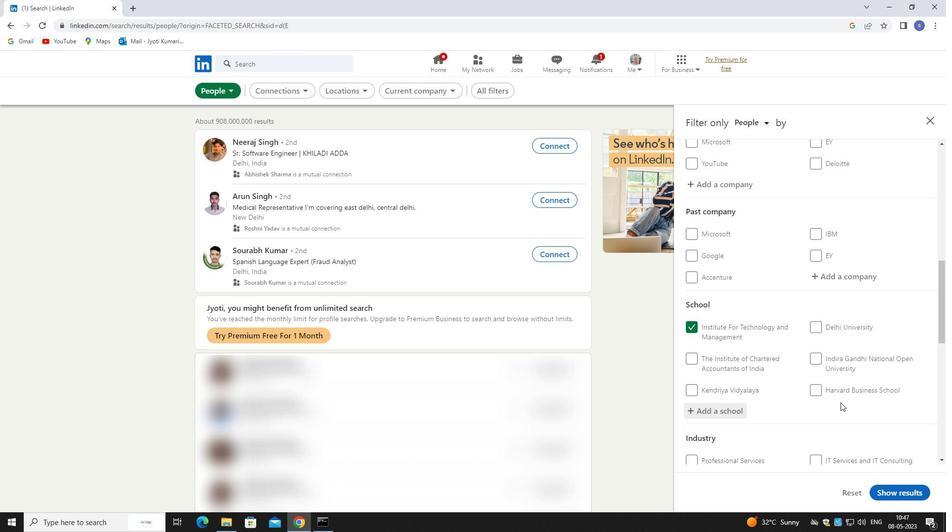 
Action: Mouse scrolled (840, 402) with delta (0, 0)
Screenshot: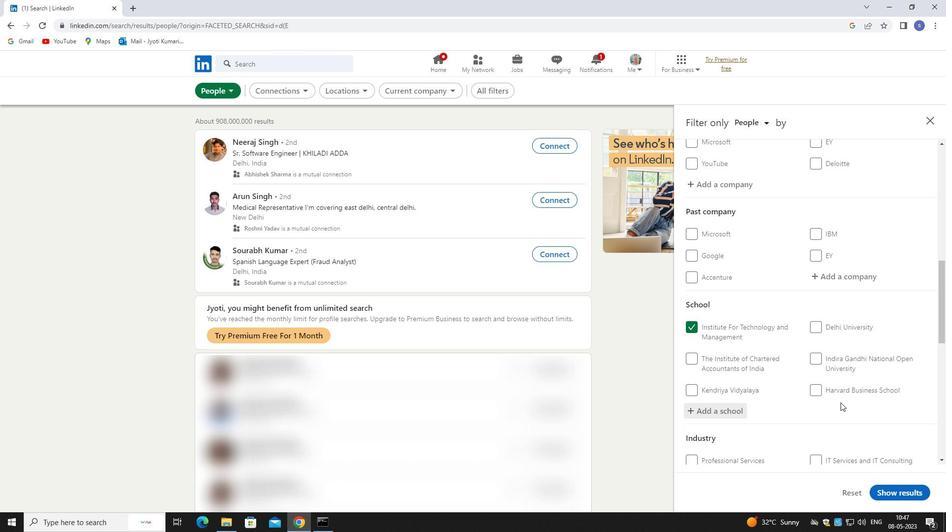
Action: Mouse scrolled (840, 402) with delta (0, 0)
Screenshot: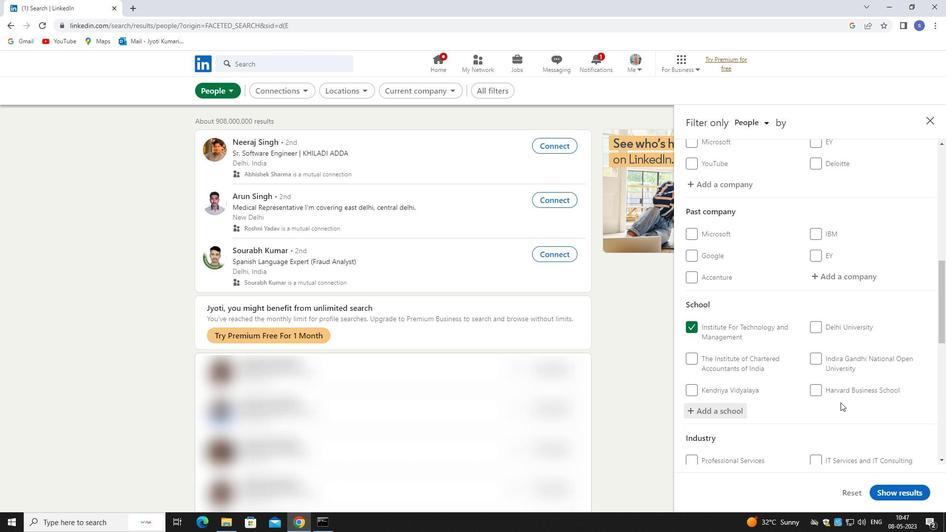 
Action: Mouse moved to (849, 367)
Screenshot: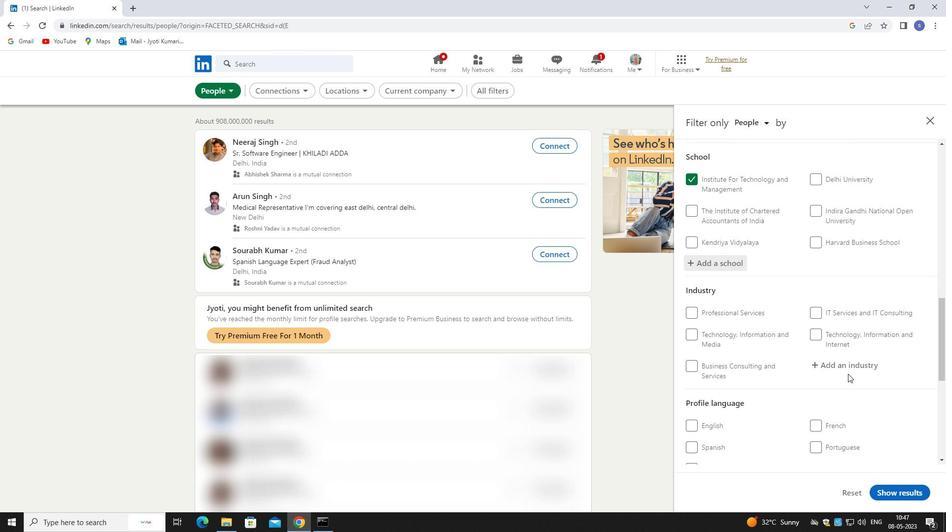 
Action: Mouse pressed left at (849, 367)
Screenshot: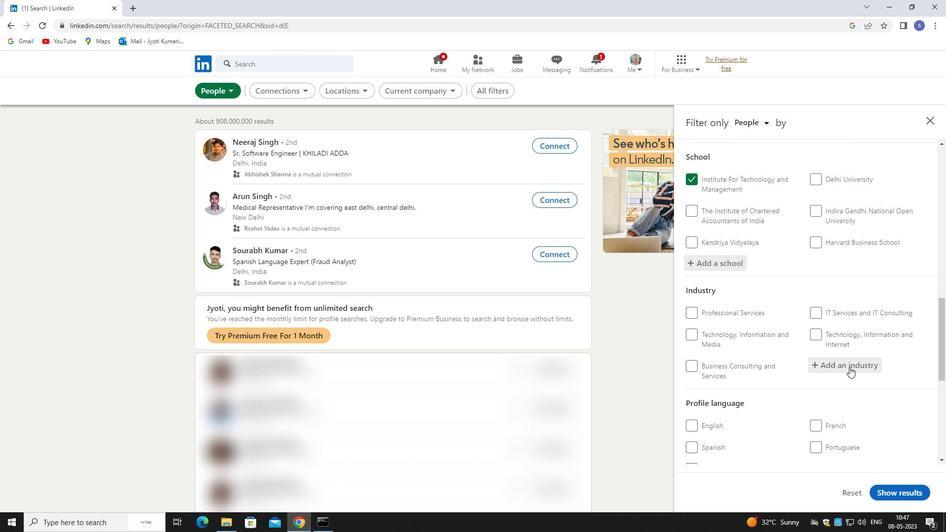 
Action: Key pressed OFFICE<Key.space>ADMINI
Screenshot: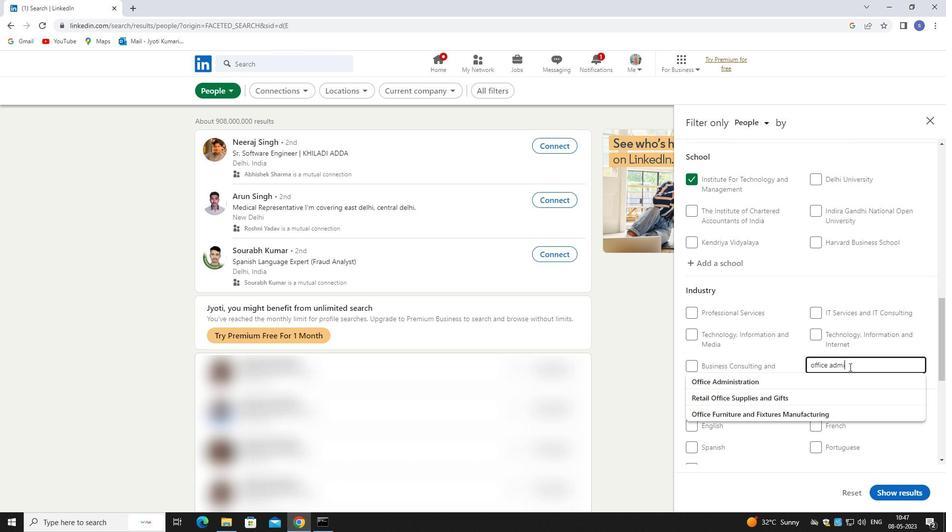 
Action: Mouse moved to (854, 379)
Screenshot: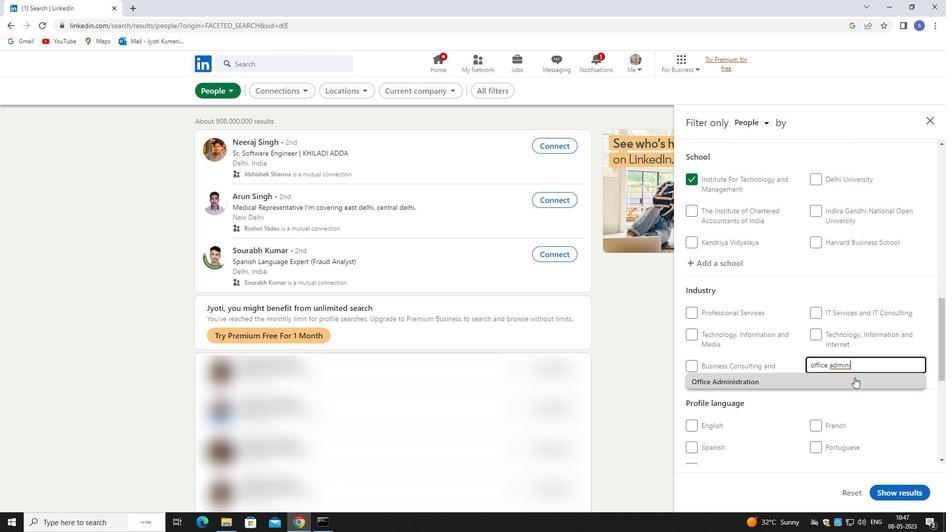 
Action: Mouse pressed left at (854, 379)
Screenshot: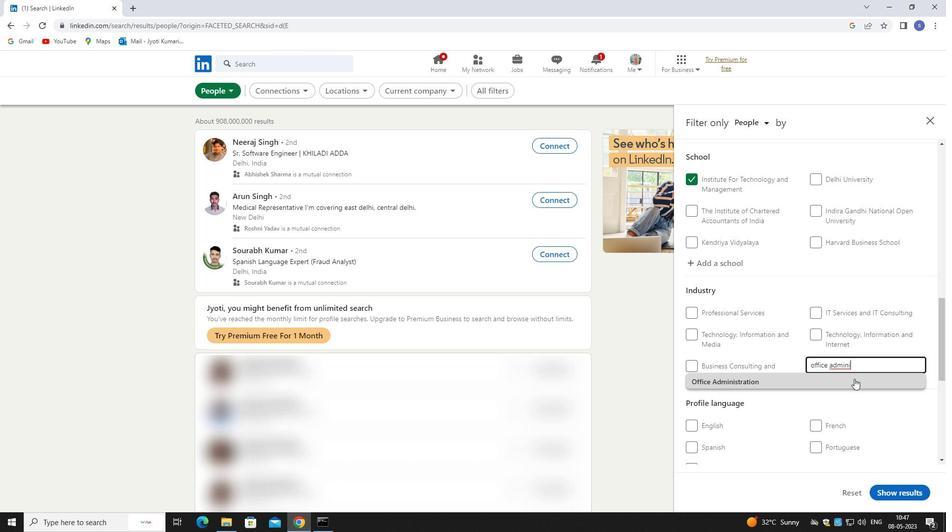 
Action: Mouse scrolled (854, 378) with delta (0, 0)
Screenshot: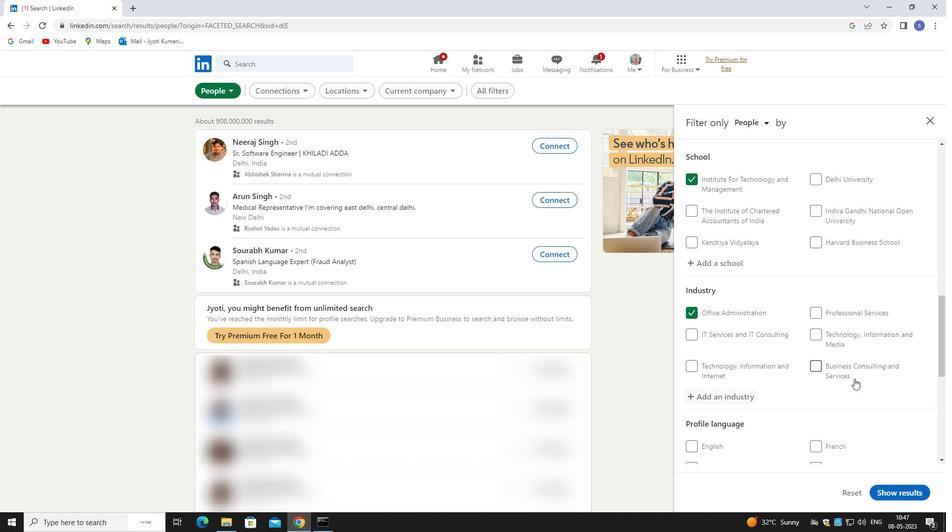 
Action: Mouse scrolled (854, 378) with delta (0, 0)
Screenshot: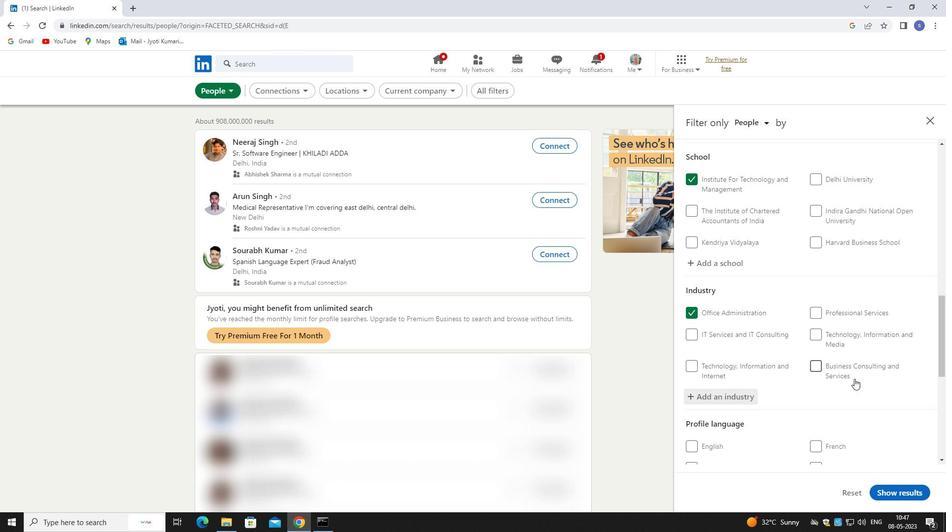 
Action: Mouse scrolled (854, 378) with delta (0, 0)
Screenshot: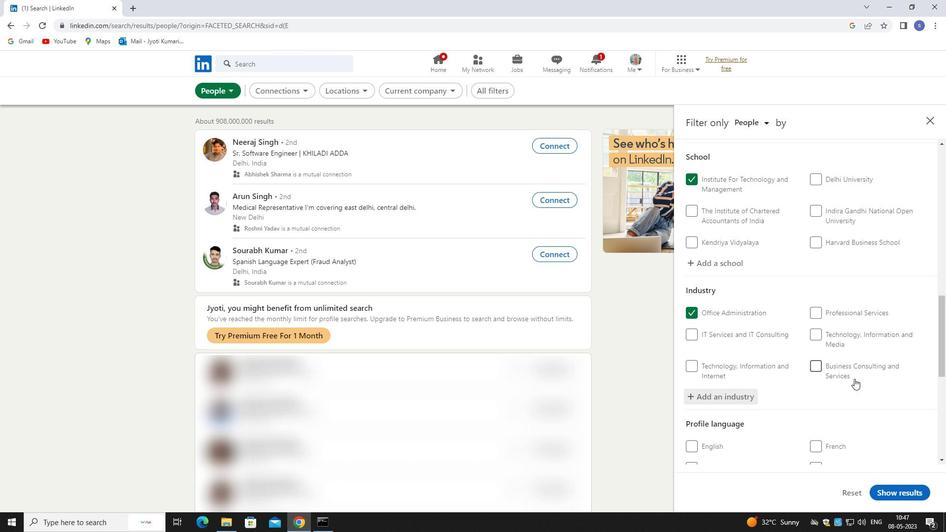 
Action: Mouse scrolled (854, 378) with delta (0, 0)
Screenshot: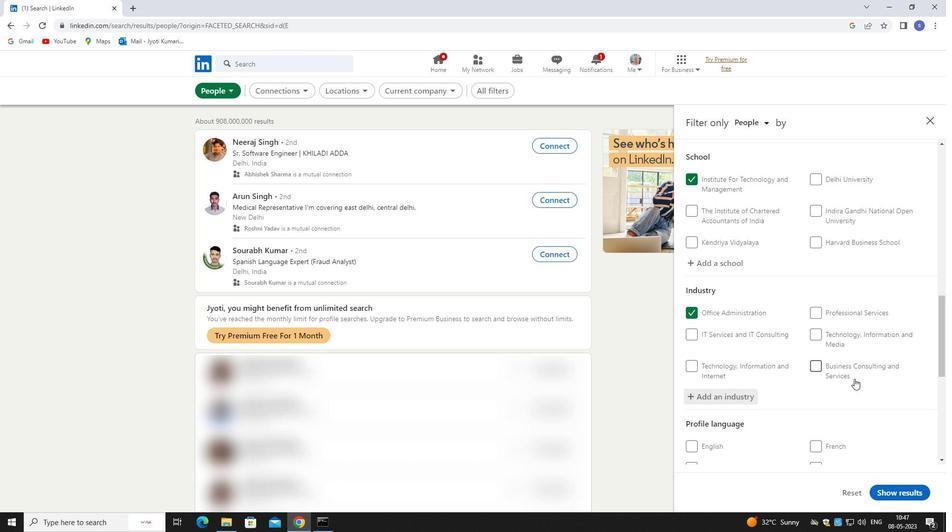 
Action: Mouse moved to (824, 249)
Screenshot: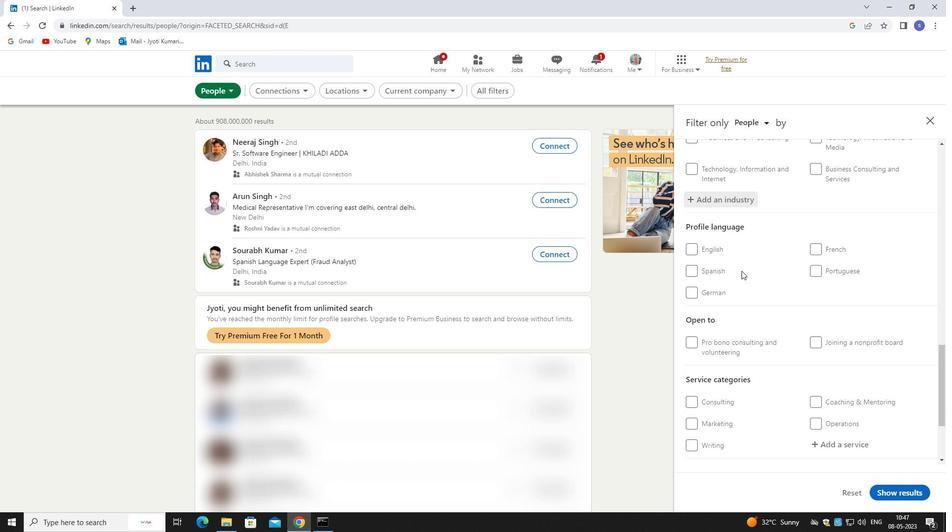 
Action: Mouse pressed left at (824, 249)
Screenshot: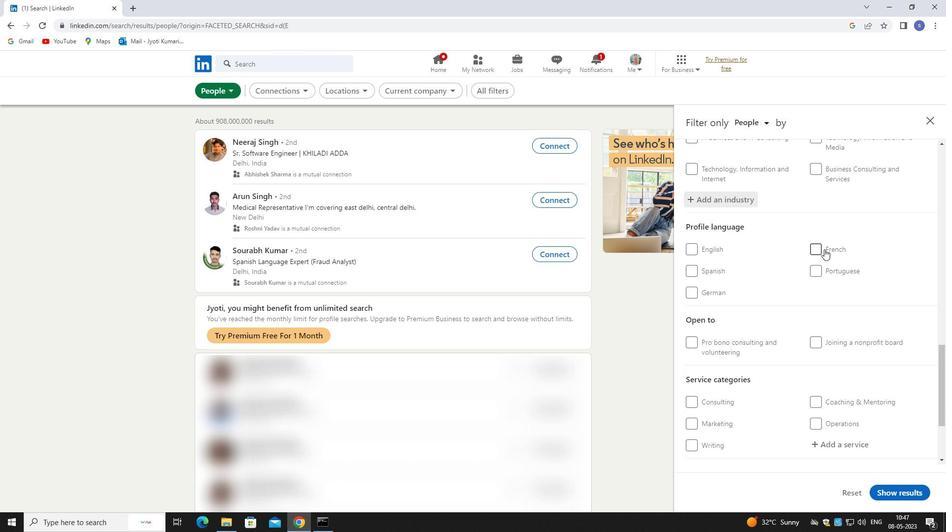 
Action: Mouse moved to (808, 340)
Screenshot: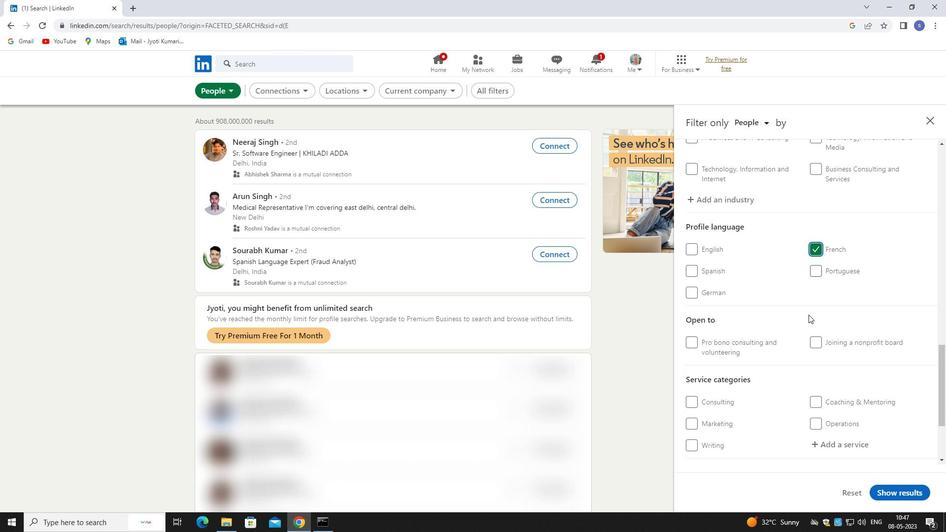 
Action: Mouse scrolled (808, 339) with delta (0, 0)
Screenshot: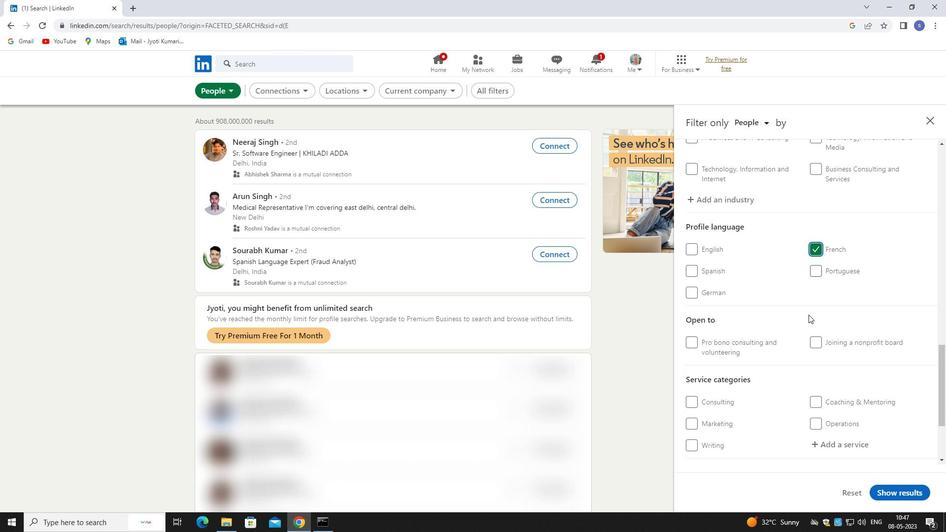 
Action: Mouse moved to (809, 343)
Screenshot: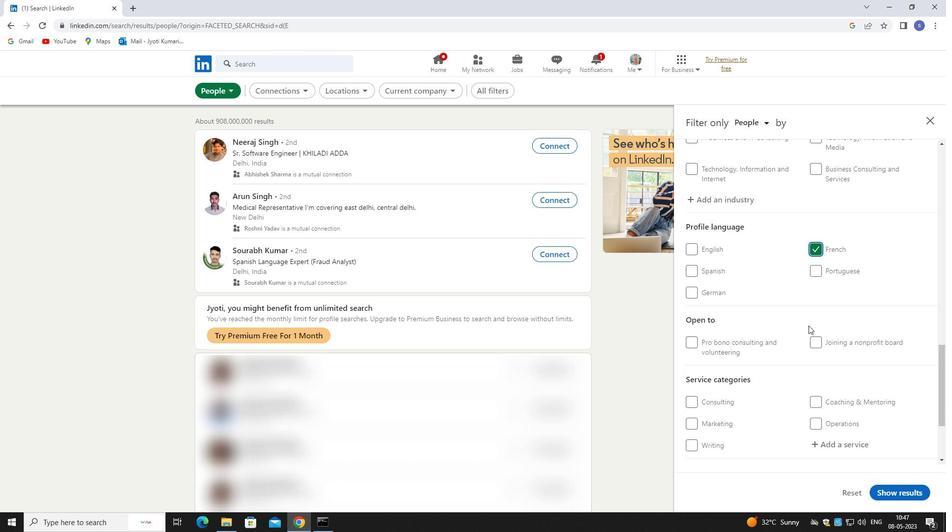
Action: Mouse scrolled (809, 342) with delta (0, 0)
Screenshot: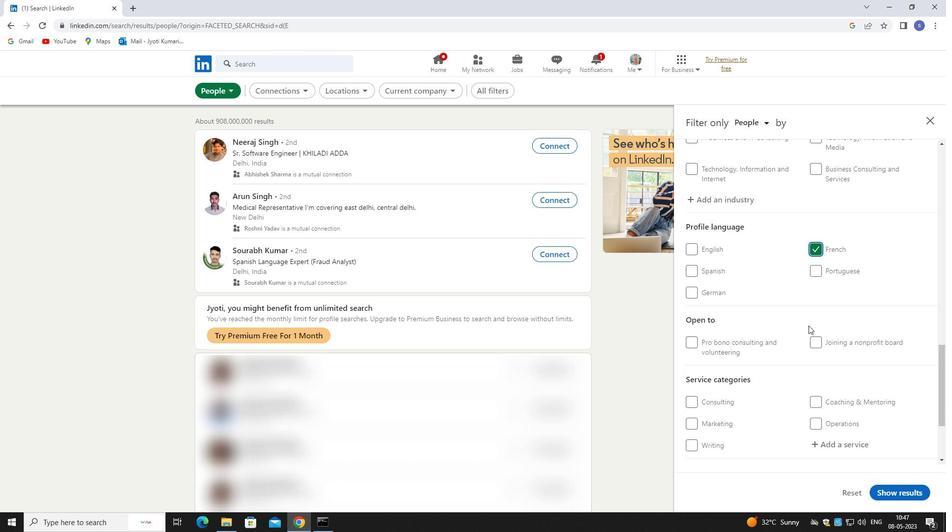 
Action: Mouse moved to (809, 344)
Screenshot: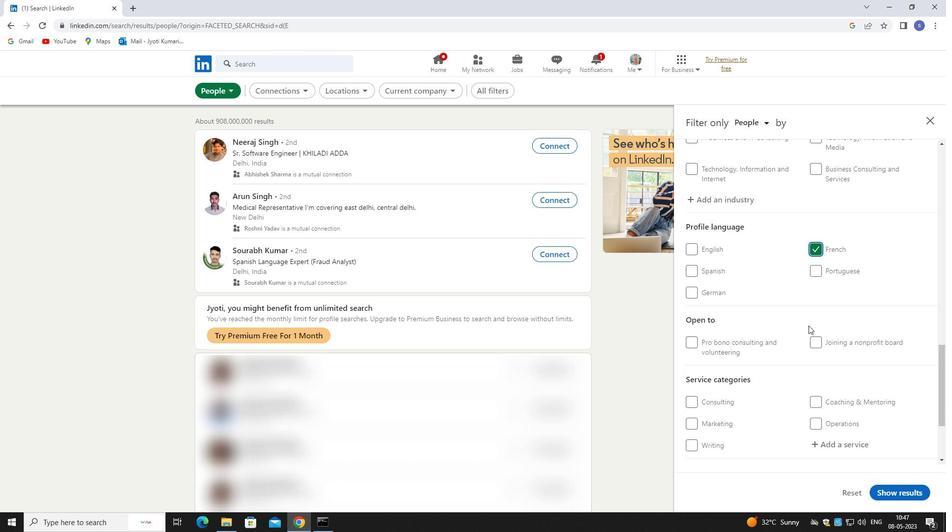 
Action: Mouse scrolled (809, 344) with delta (0, 0)
Screenshot: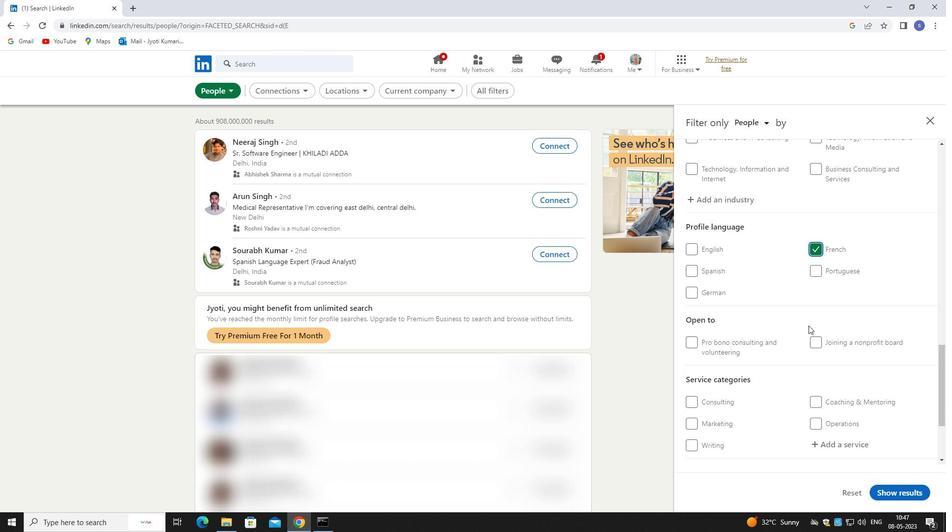 
Action: Mouse moved to (813, 330)
Screenshot: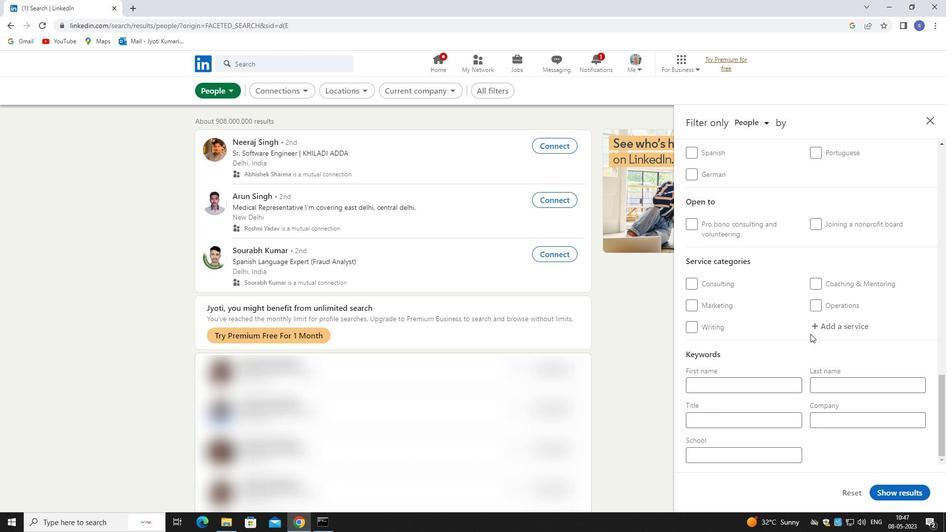
Action: Mouse pressed left at (813, 330)
Screenshot: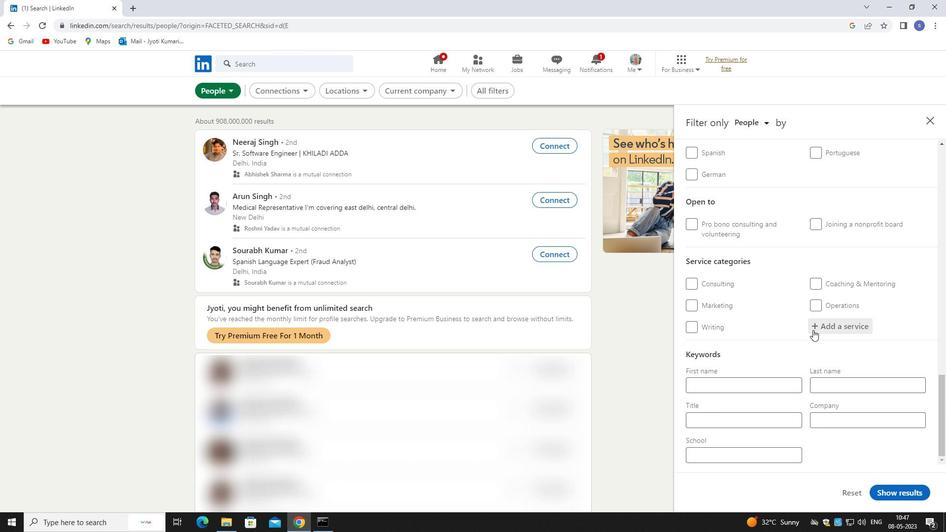 
Action: Key pressed ASSISAN<Key.backspace><Key.backspace><Key.backspace>STANCE
Screenshot: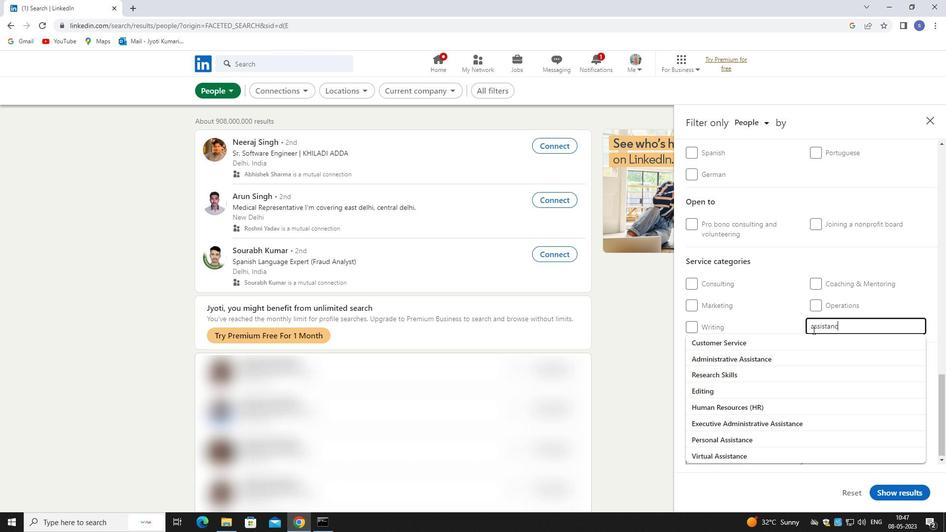 
Action: Mouse moved to (821, 352)
Screenshot: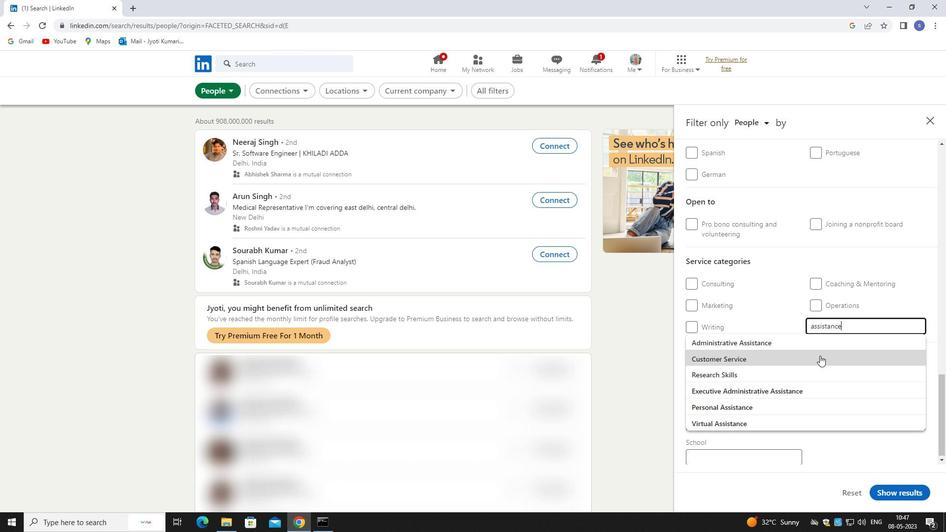 
Action: Key pressed <Key.space>AD
Screenshot: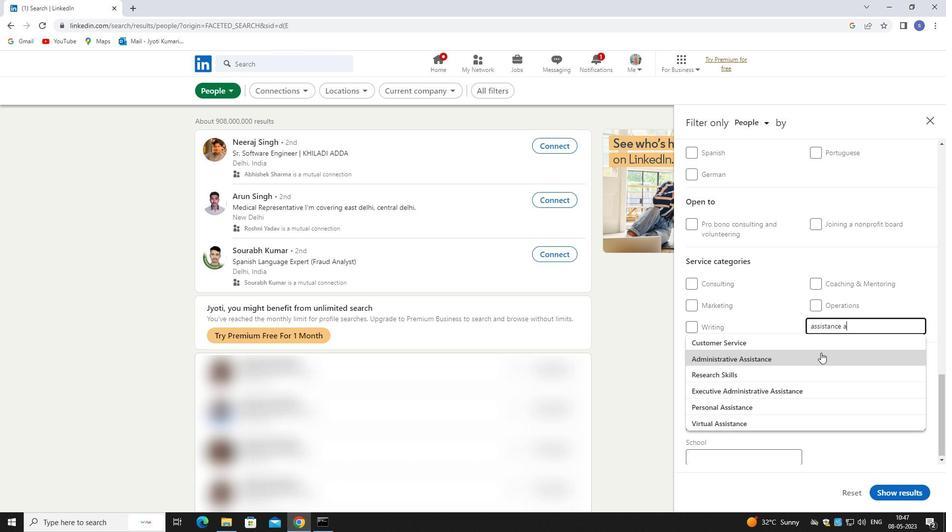 
Action: Mouse moved to (819, 354)
Screenshot: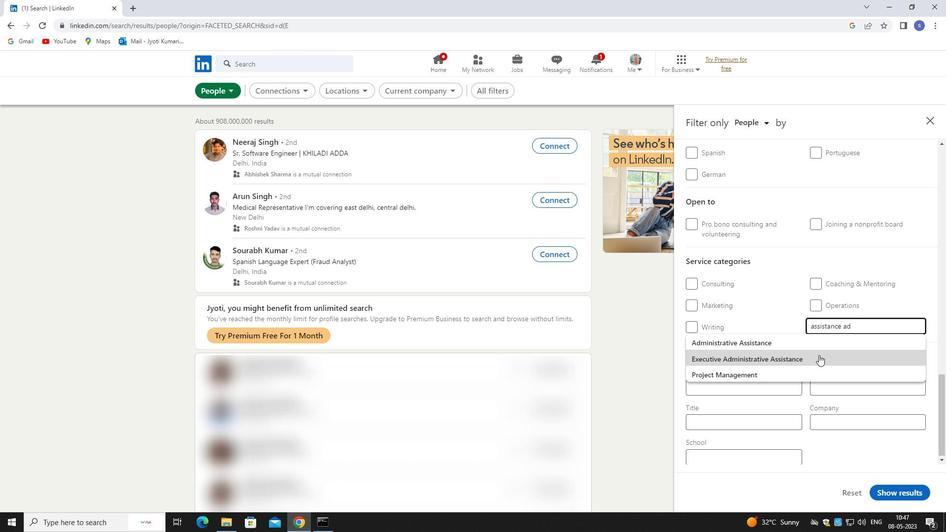 
Action: Key pressed VERTISING<Key.enter>
Screenshot: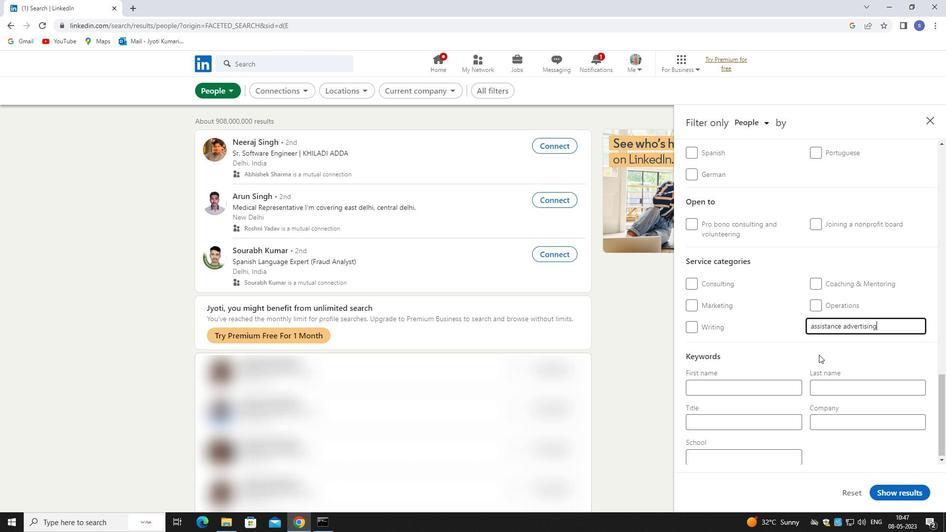 
Action: Mouse moved to (898, 349)
Screenshot: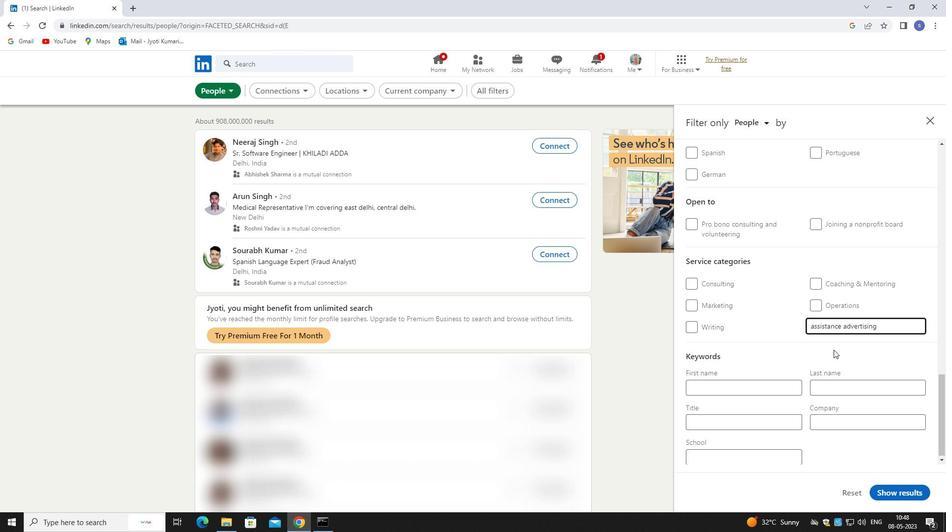 
Action: Mouse scrolled (898, 348) with delta (0, 0)
Screenshot: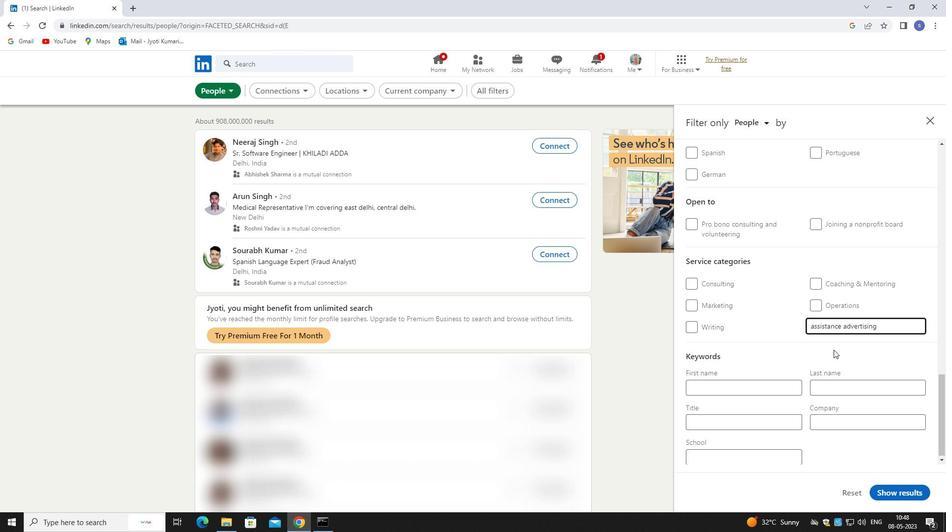 
Action: Mouse moved to (885, 364)
Screenshot: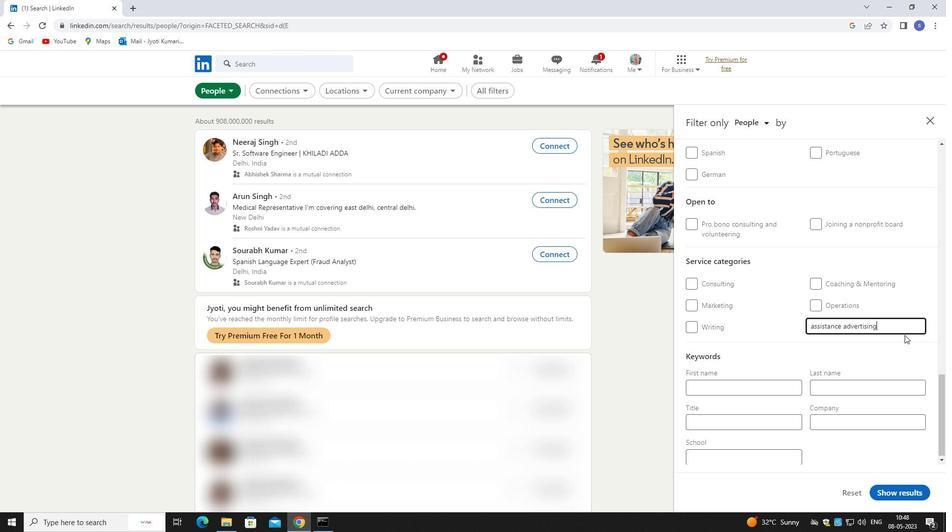 
Action: Mouse scrolled (885, 364) with delta (0, 0)
Screenshot: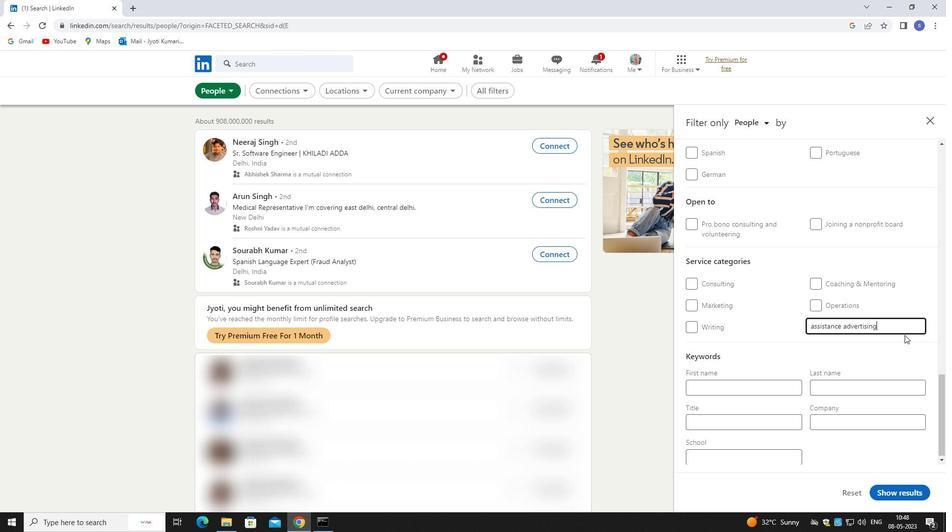 
Action: Mouse moved to (850, 381)
Screenshot: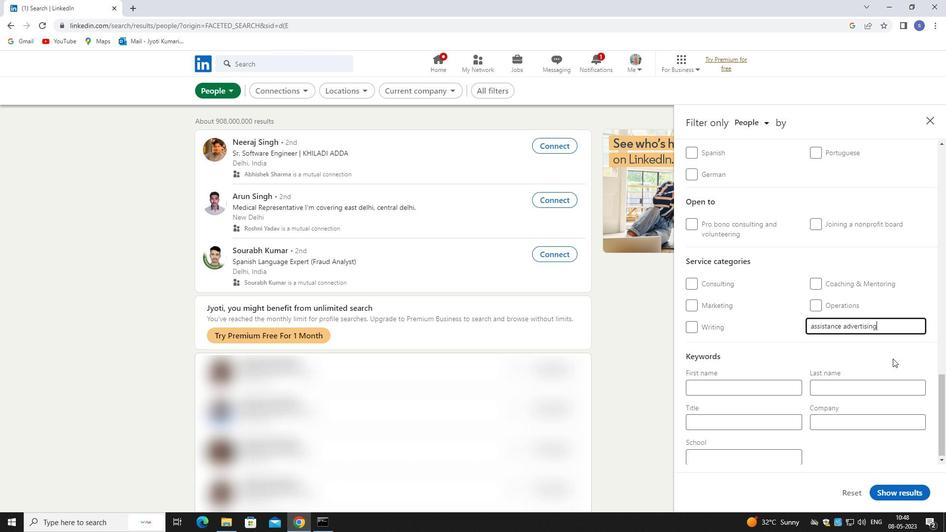 
Action: Mouse scrolled (850, 380) with delta (0, 0)
Screenshot: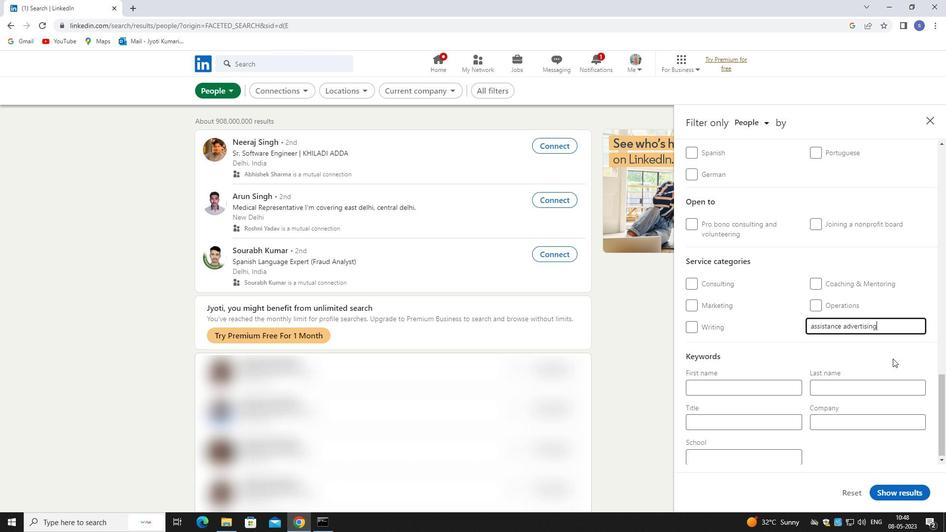 
Action: Mouse moved to (783, 417)
Screenshot: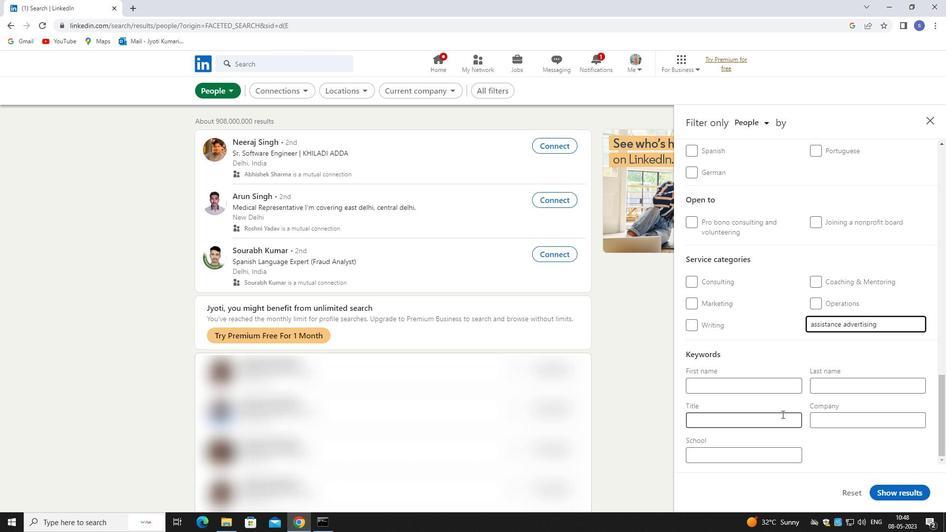
Action: Mouse pressed left at (783, 417)
Screenshot: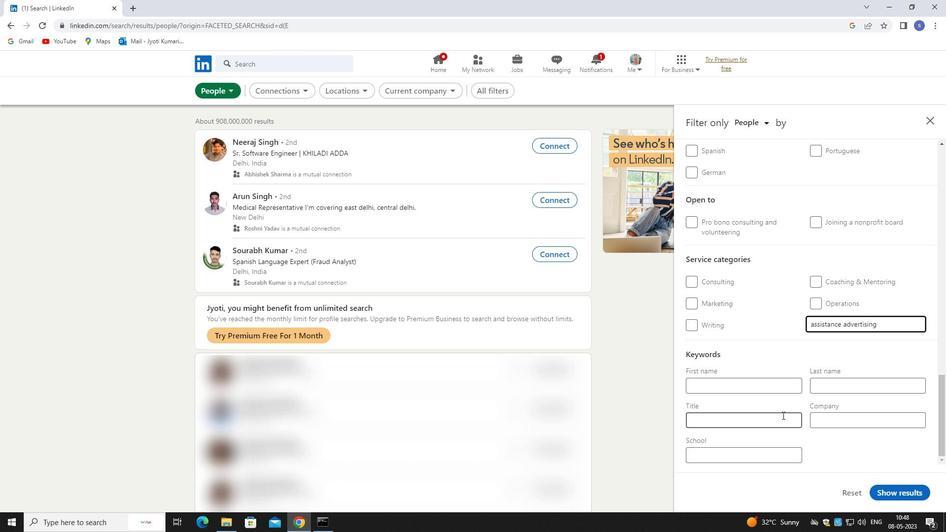 
Action: Mouse moved to (788, 420)
Screenshot: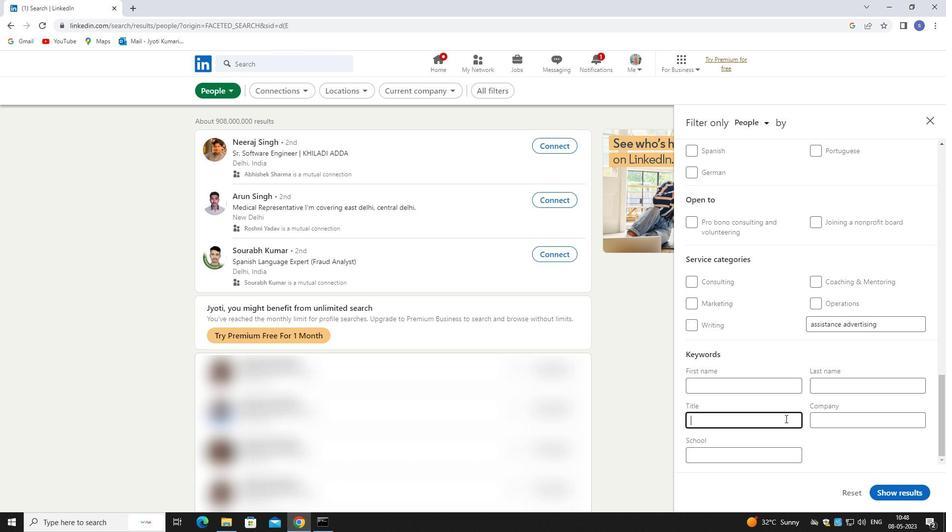 
Action: Key pressed <Key.shift>BRANCH<Key.space><Key.shift>MANAGER
Screenshot: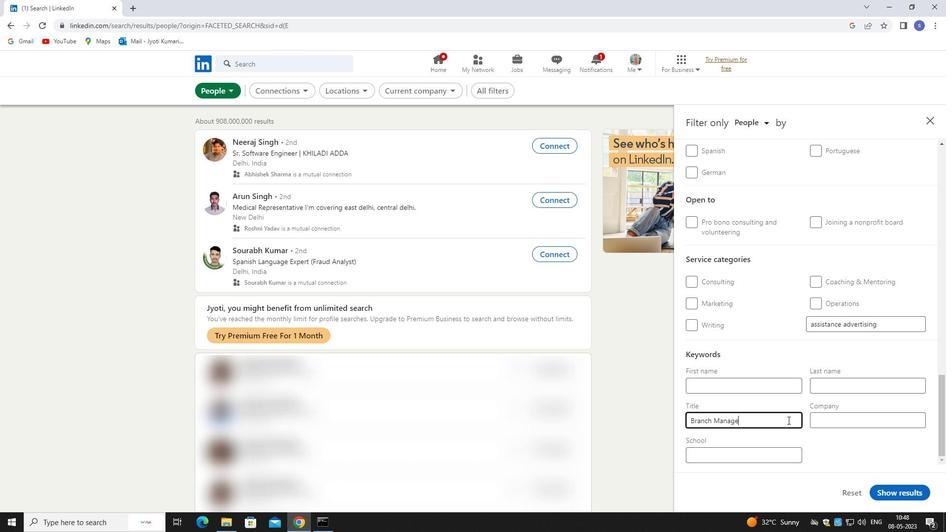 
Action: Mouse moved to (885, 491)
Screenshot: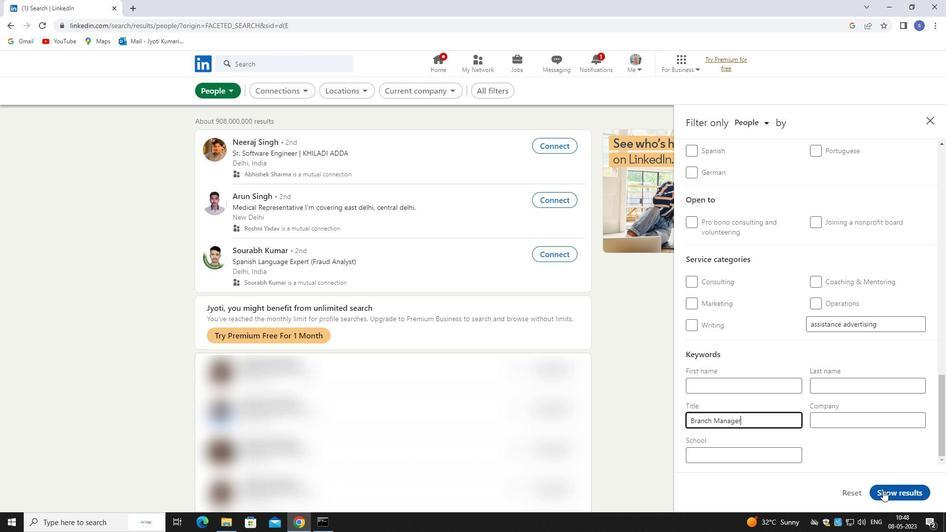 
Action: Mouse pressed left at (885, 491)
Screenshot: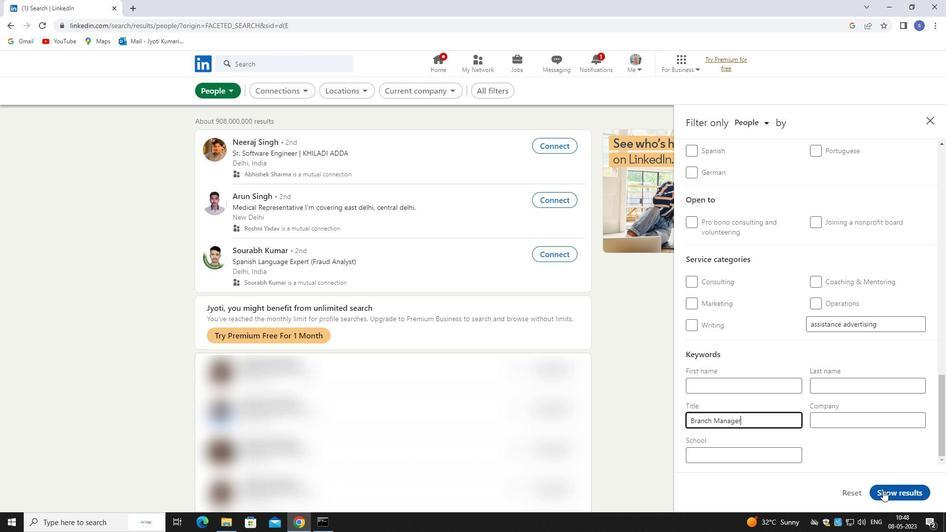 
Action: Mouse moved to (884, 492)
Screenshot: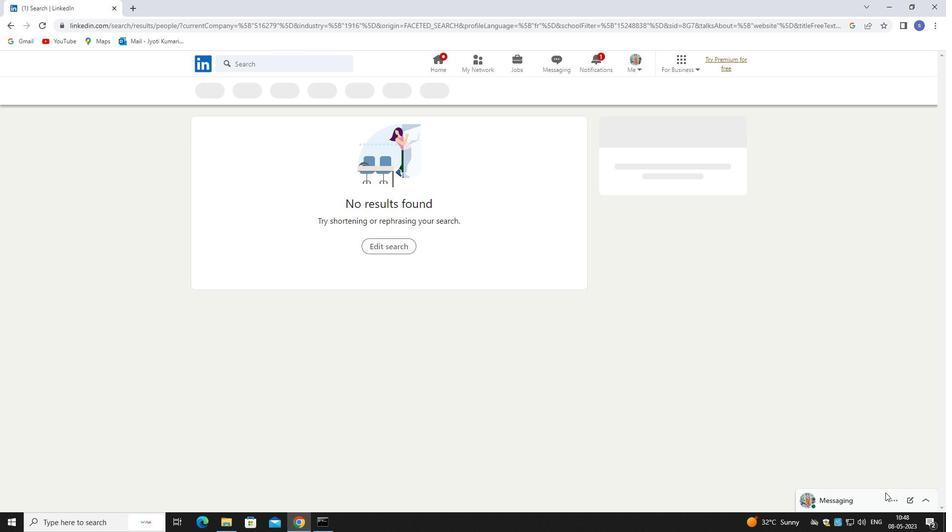 
